 Task: Assign in the project BellRise the issue 'Address issues related to data privacy and compliance' to the sprint 'Speed of Sound'. Assign in the project BellRise the issue 'Develop a new feature to allow for dynamic form creation and customization' to the sprint 'Speed of Sound'. Assign in the project BellRise the issue 'Improve the accuracy of search results by implementing machine learning algorithms' to the sprint 'Speed of Sound'. Assign in the project BellRise the issue 'Implement a new feature to allow for data visualization and reporting' to the sprint 'Speed of Sound'
Action: Mouse moved to (233, 65)
Screenshot: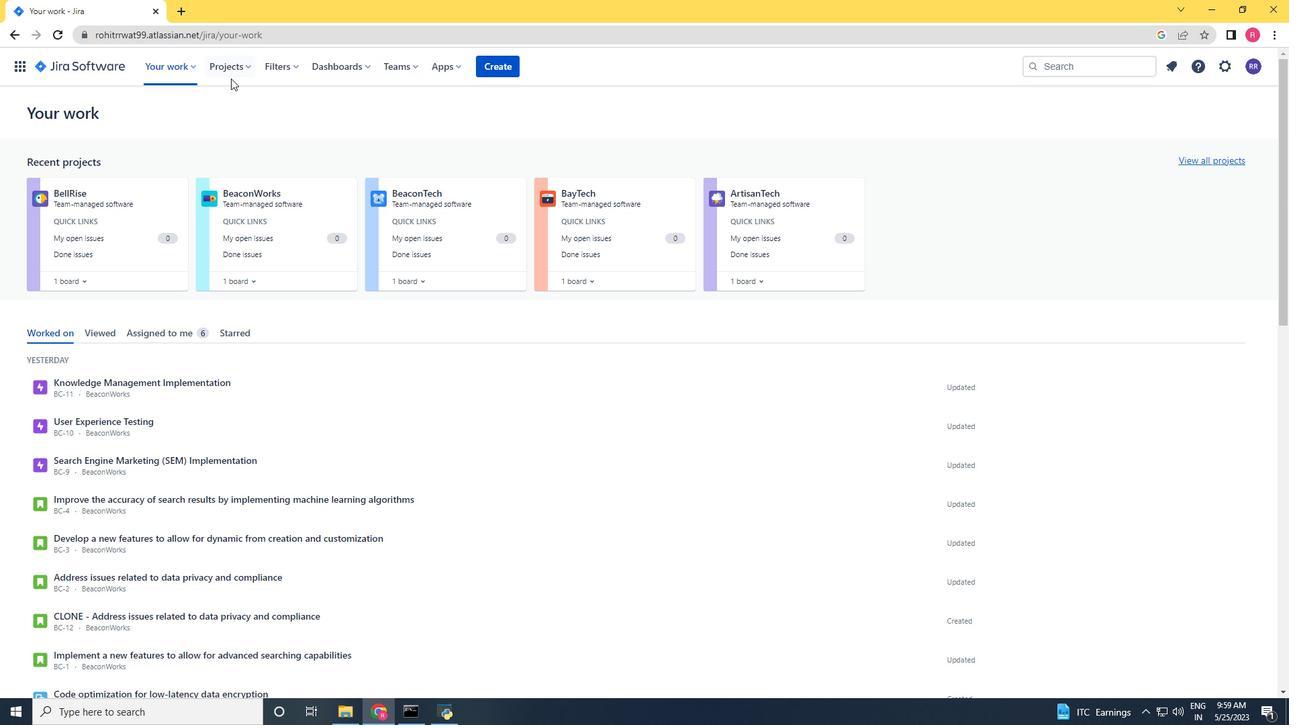 
Action: Mouse pressed left at (233, 65)
Screenshot: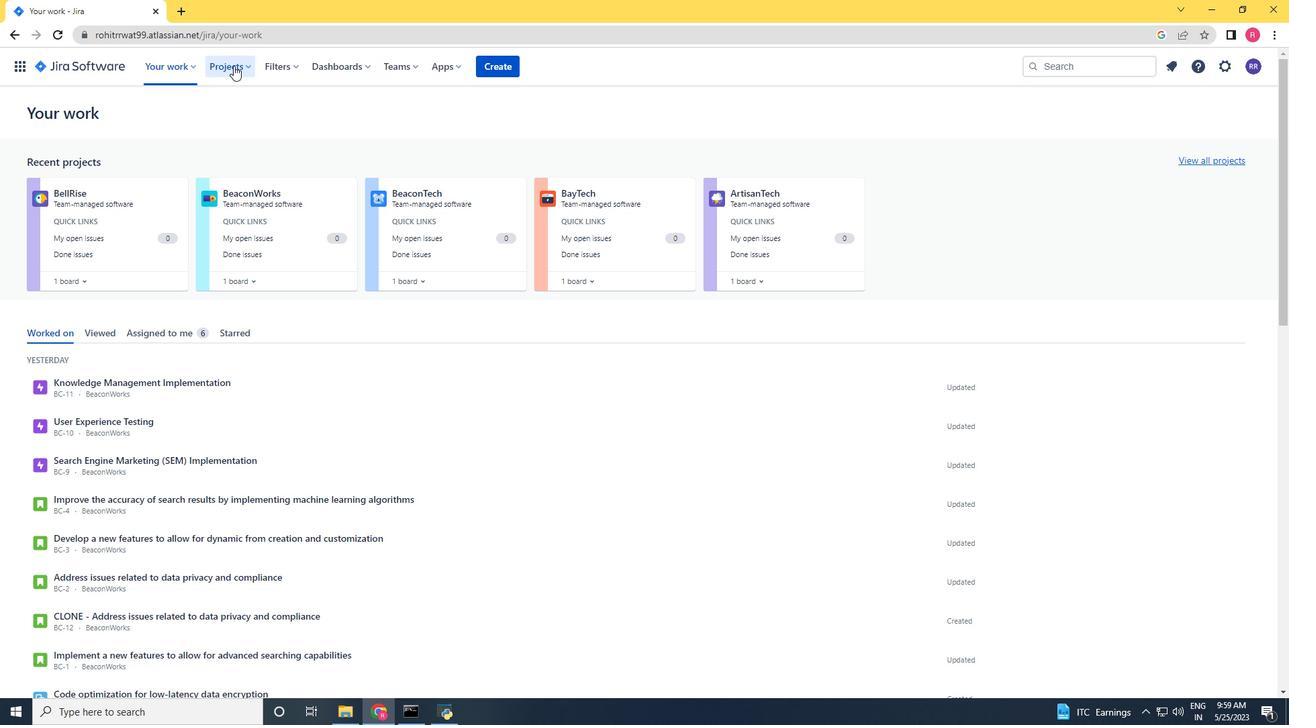 
Action: Mouse moved to (242, 140)
Screenshot: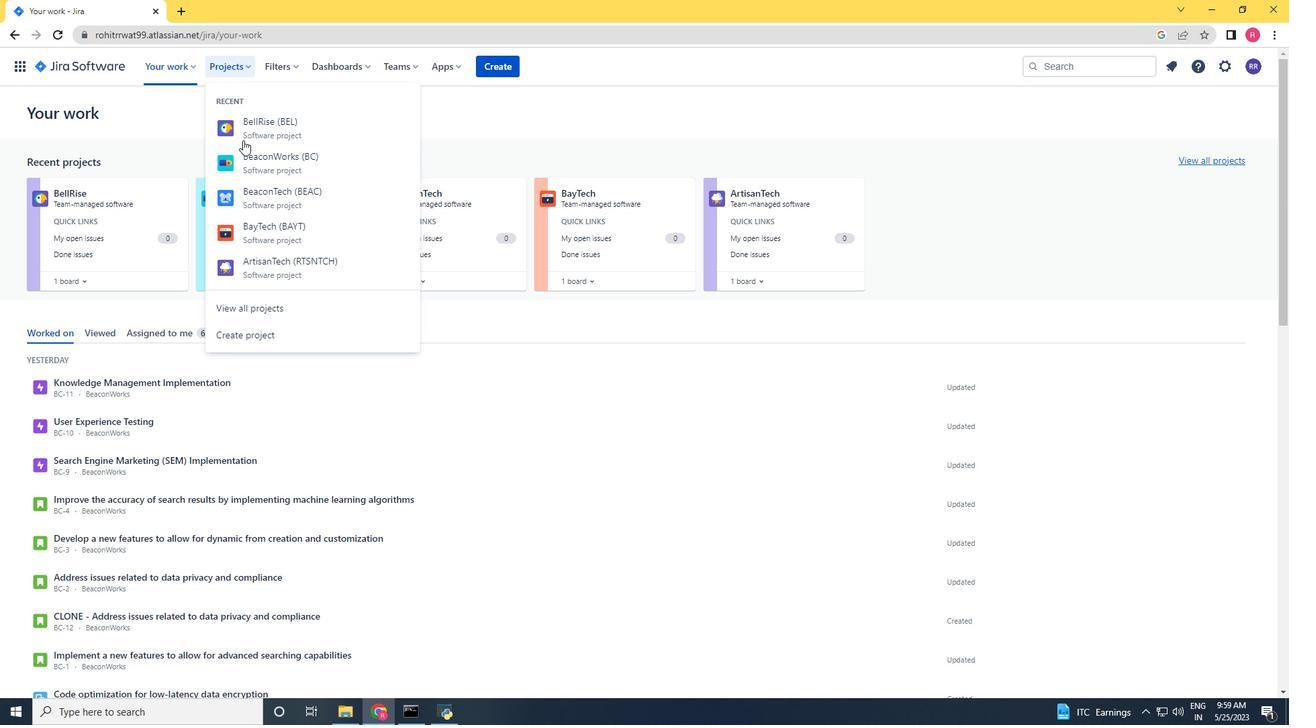 
Action: Mouse pressed left at (242, 140)
Screenshot: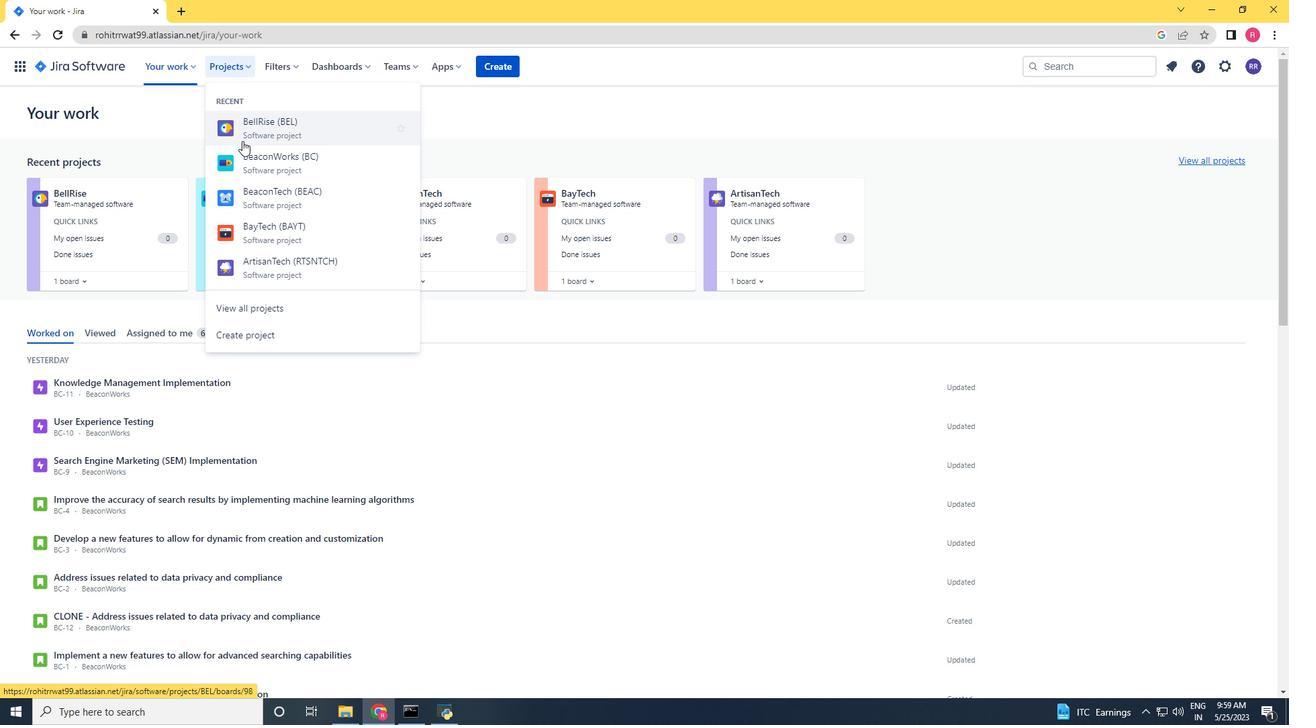 
Action: Mouse moved to (110, 194)
Screenshot: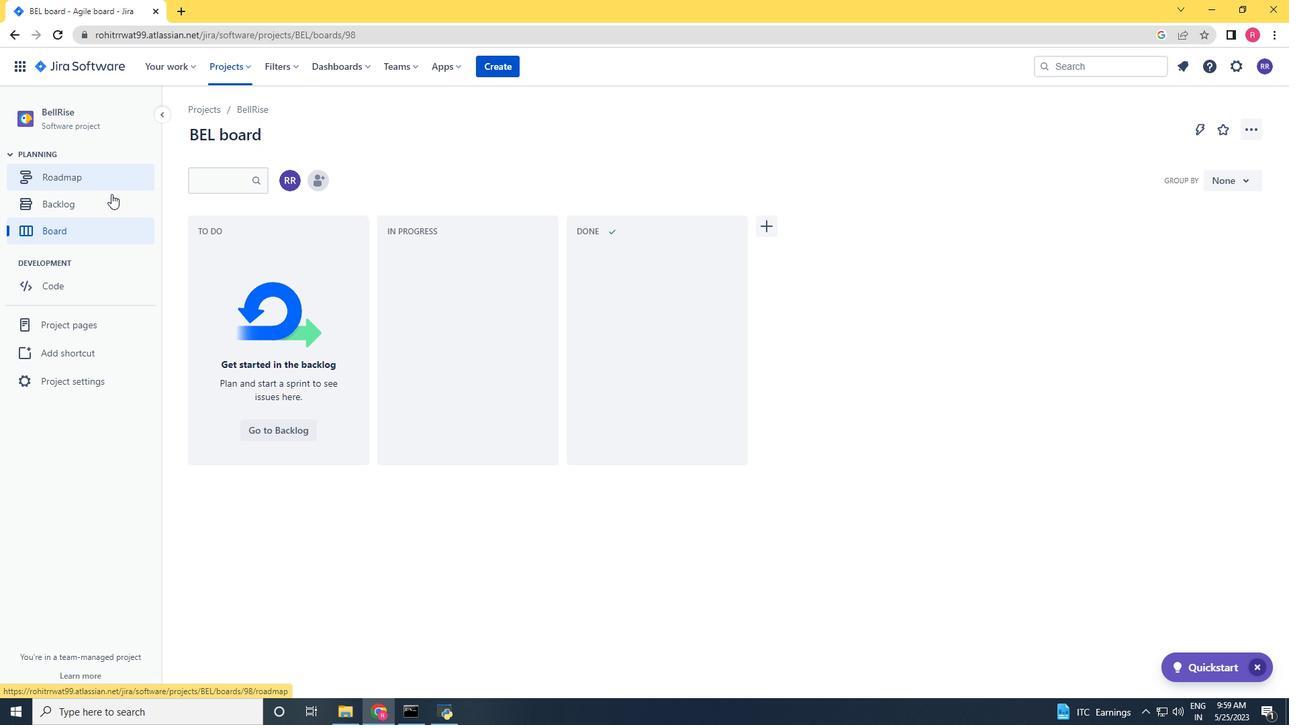 
Action: Mouse pressed left at (110, 194)
Screenshot: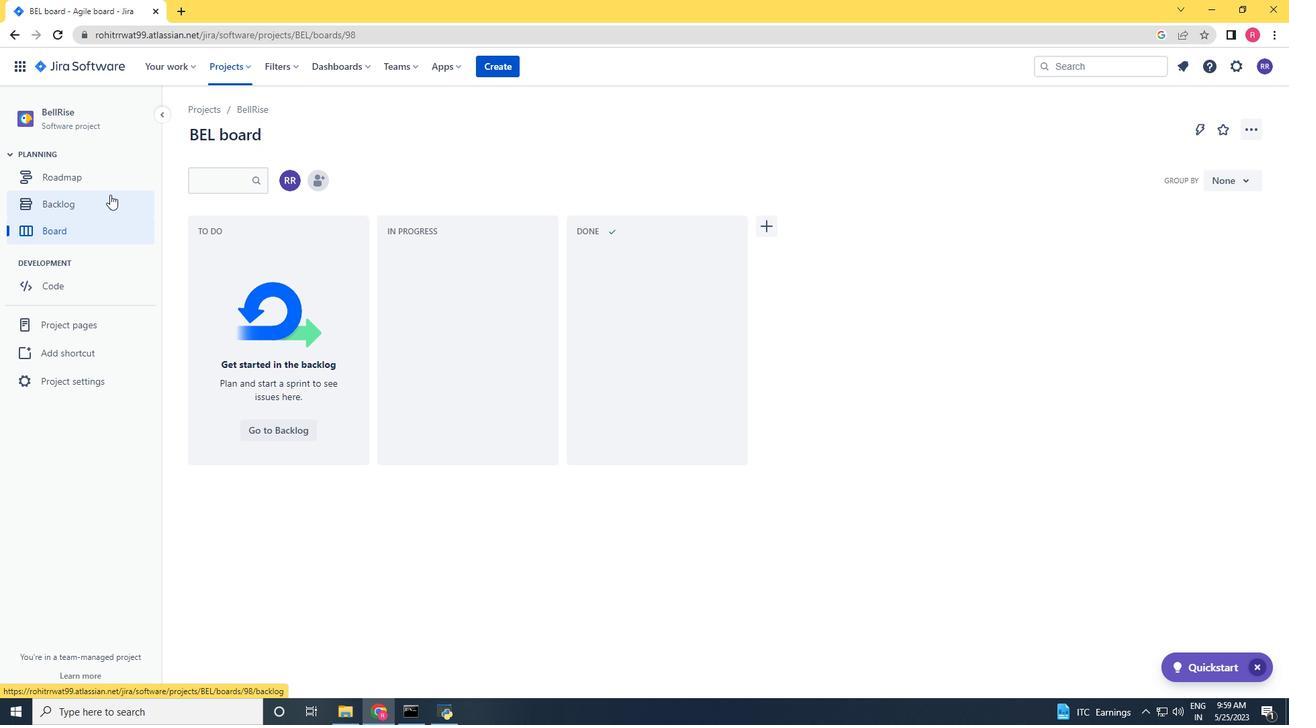 
Action: Mouse moved to (1227, 361)
Screenshot: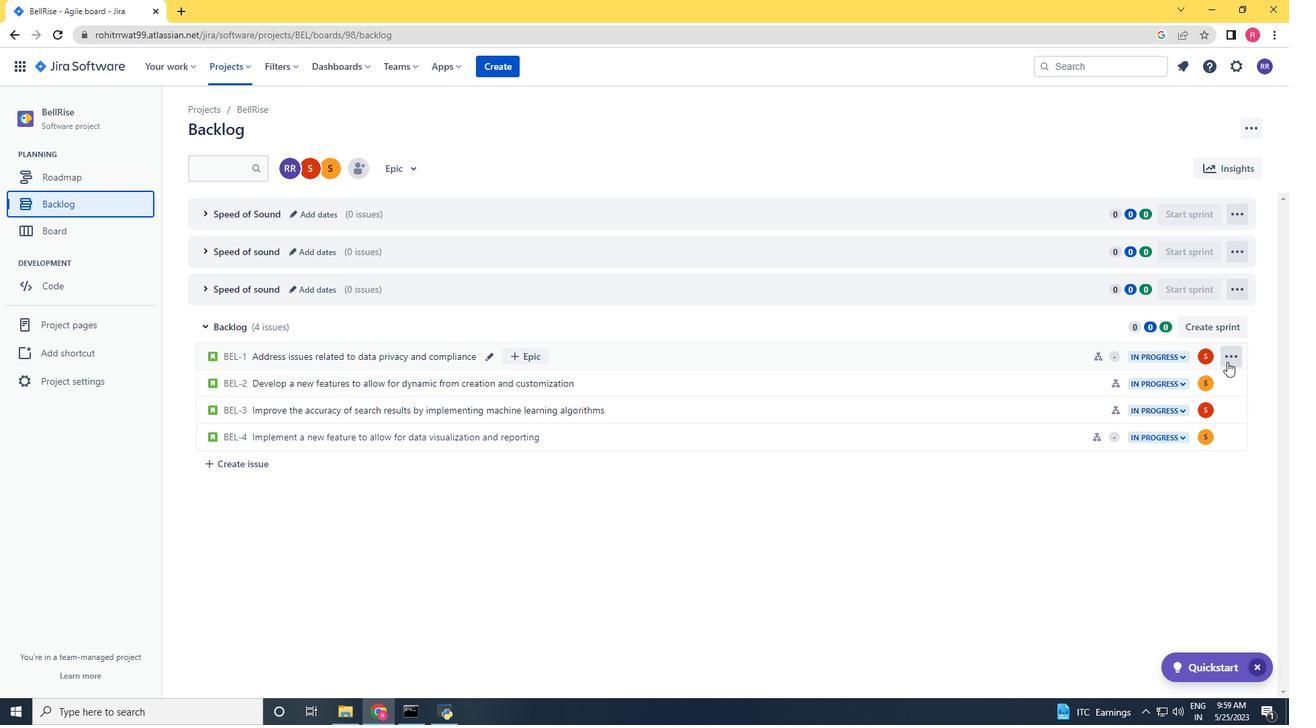 
Action: Mouse pressed left at (1227, 361)
Screenshot: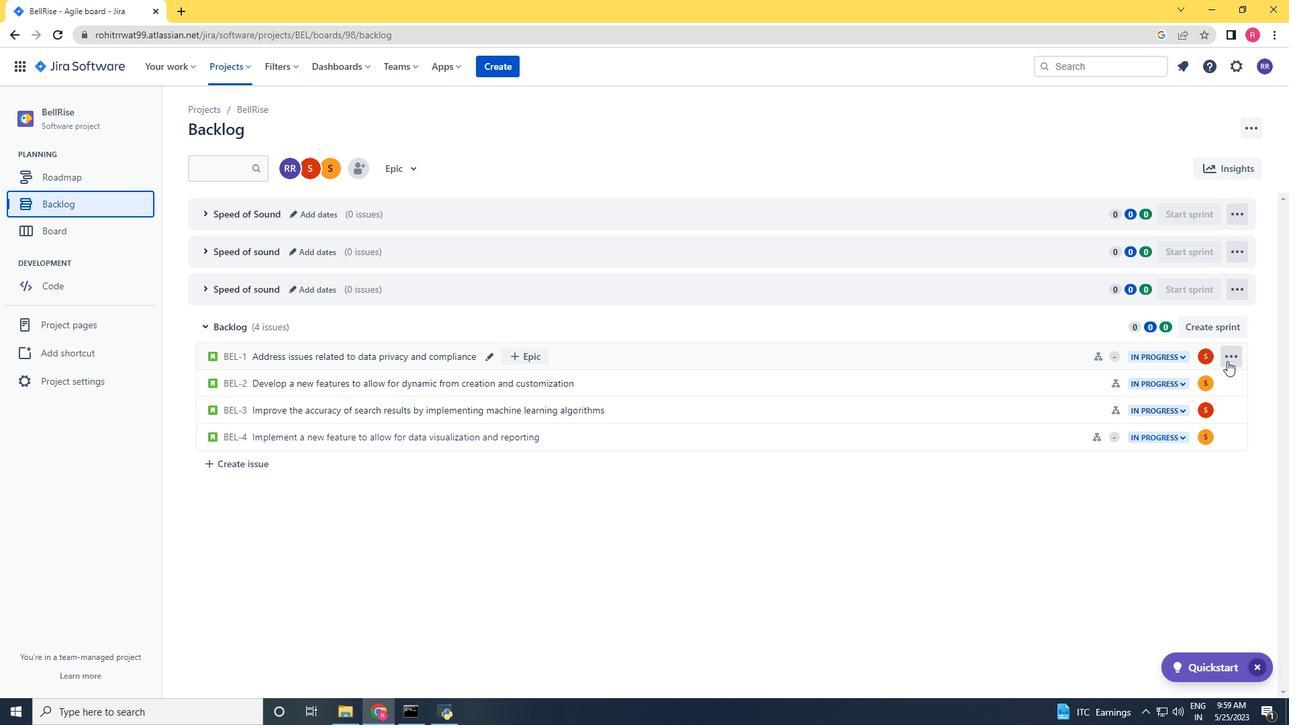
Action: Mouse moved to (1208, 509)
Screenshot: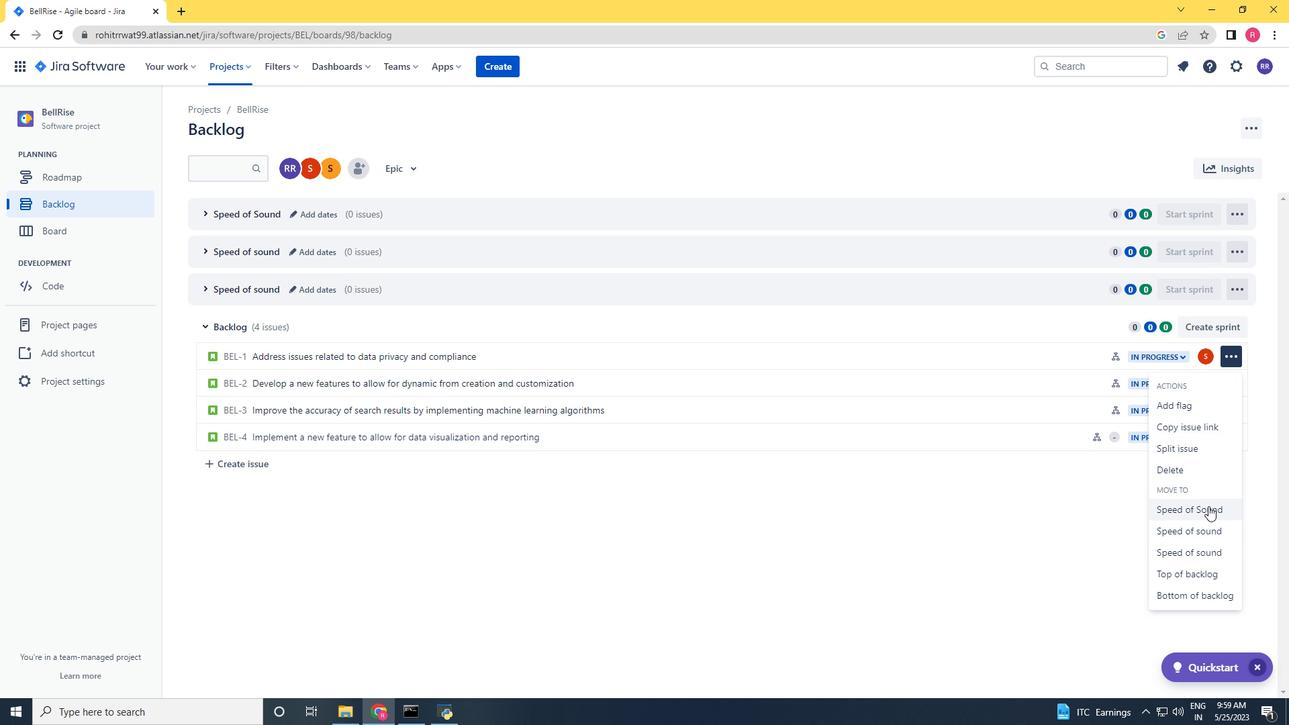 
Action: Mouse pressed left at (1208, 509)
Screenshot: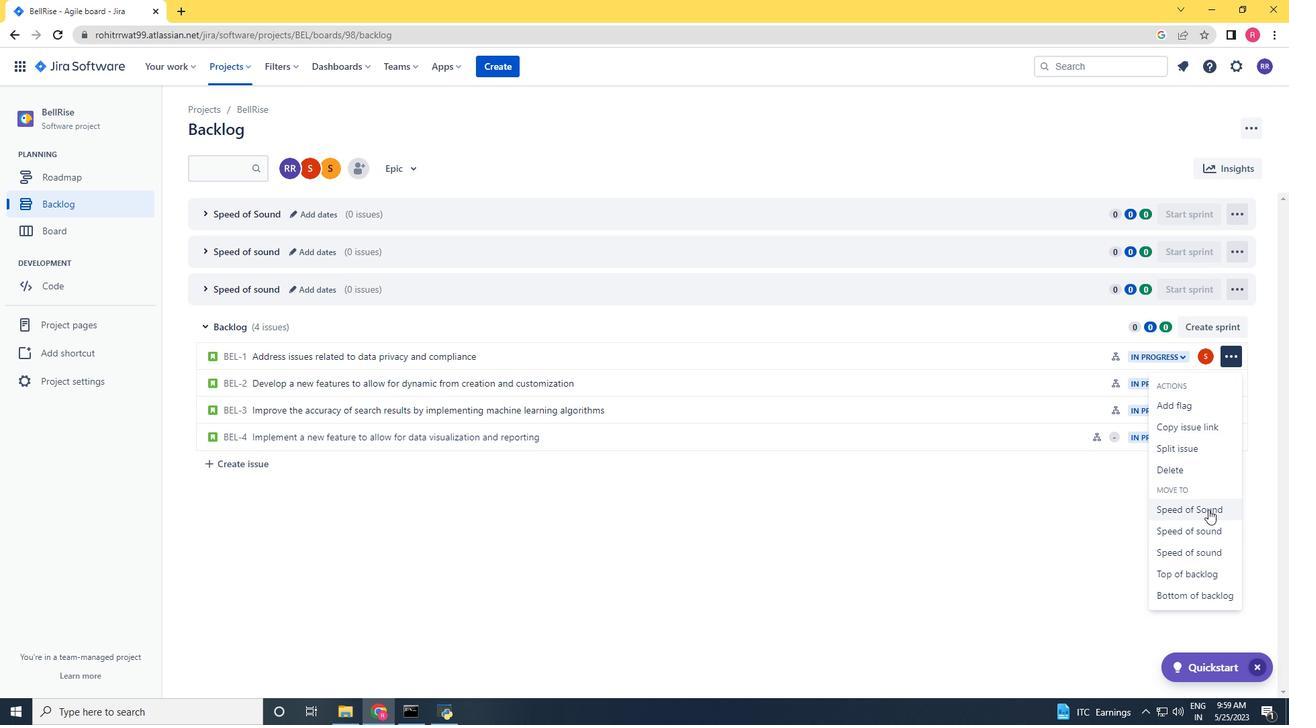 
Action: Mouse moved to (206, 213)
Screenshot: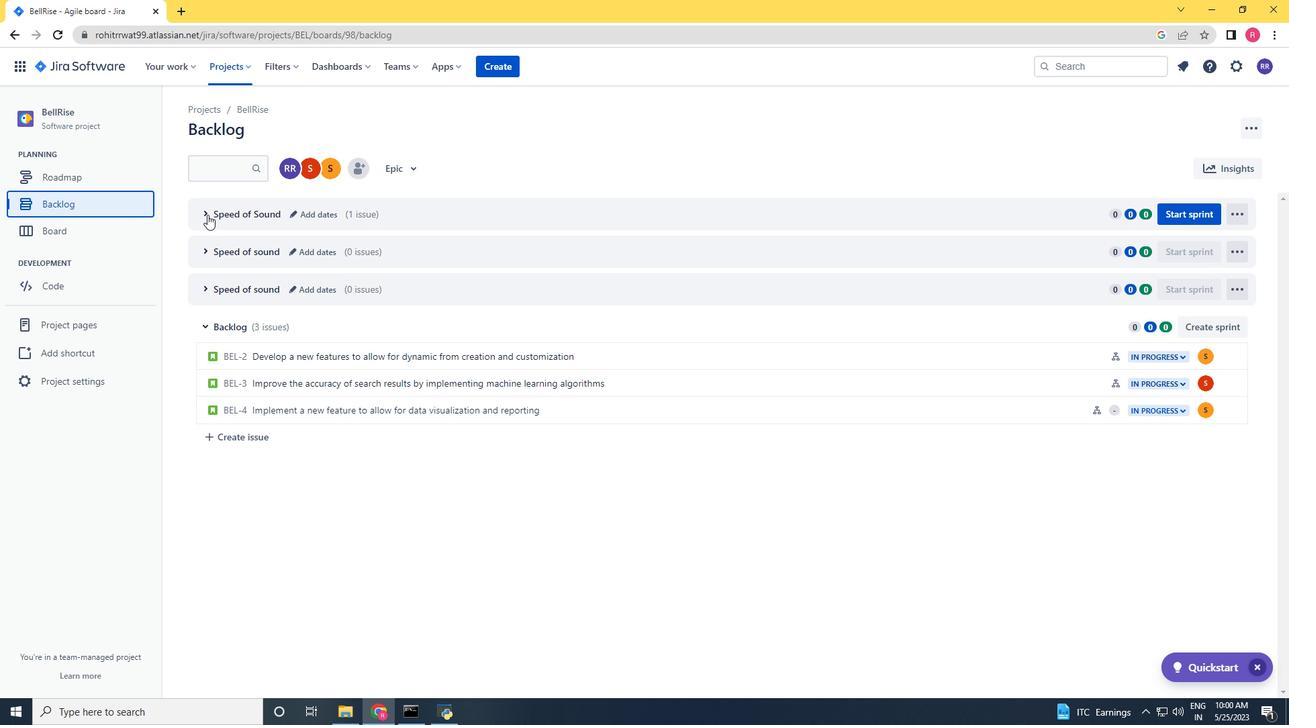 
Action: Mouse pressed left at (206, 213)
Screenshot: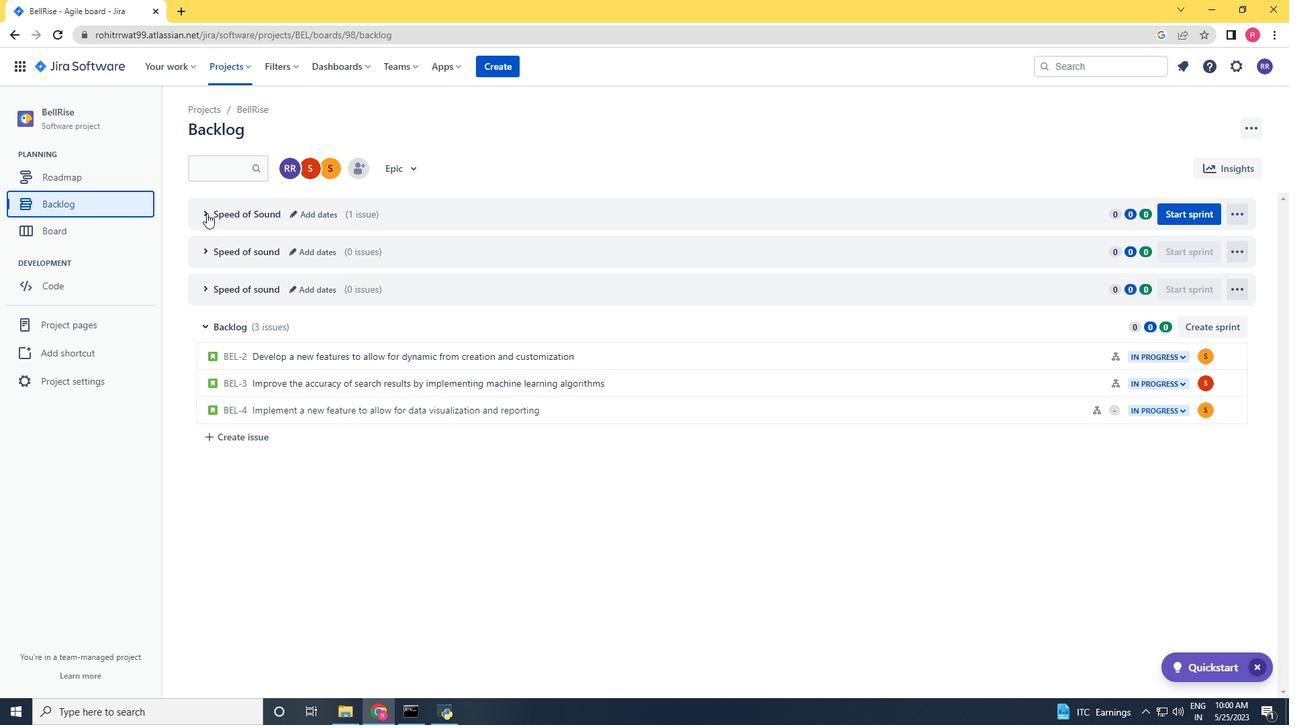 
Action: Mouse moved to (1226, 434)
Screenshot: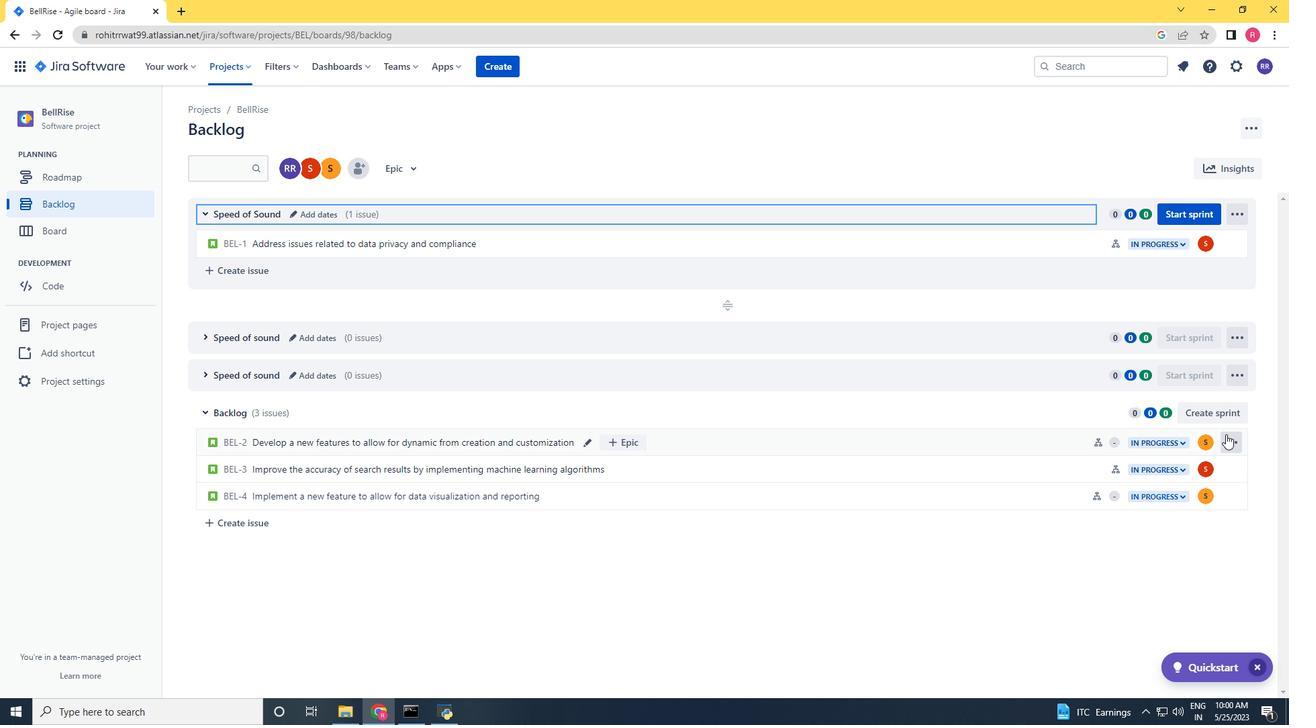 
Action: Mouse pressed left at (1226, 434)
Screenshot: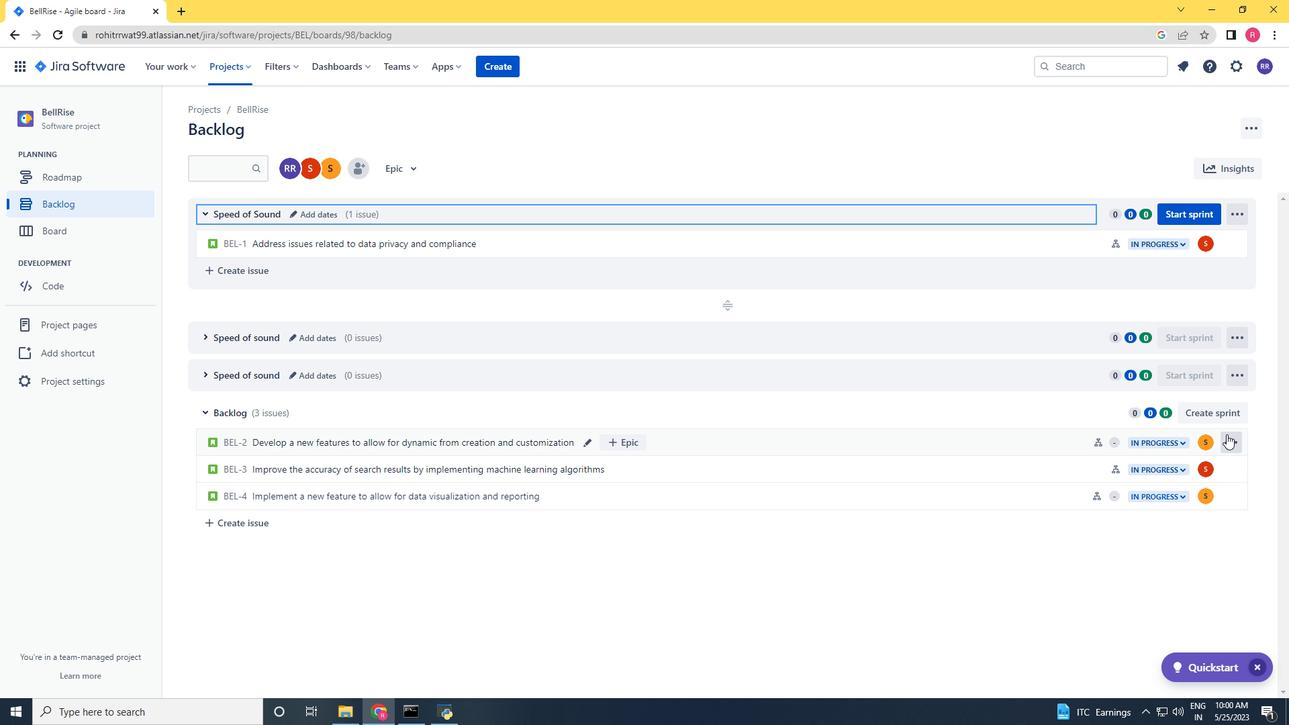
Action: Mouse moved to (1173, 339)
Screenshot: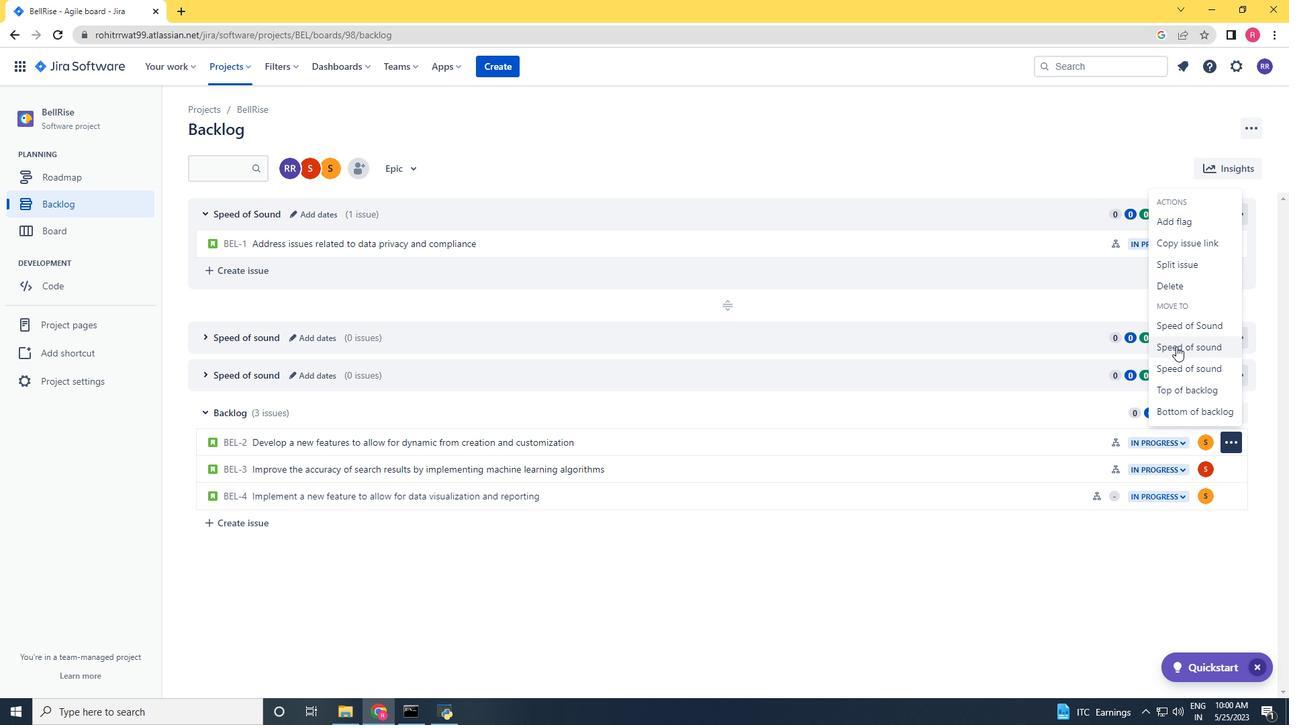 
Action: Mouse pressed left at (1173, 339)
Screenshot: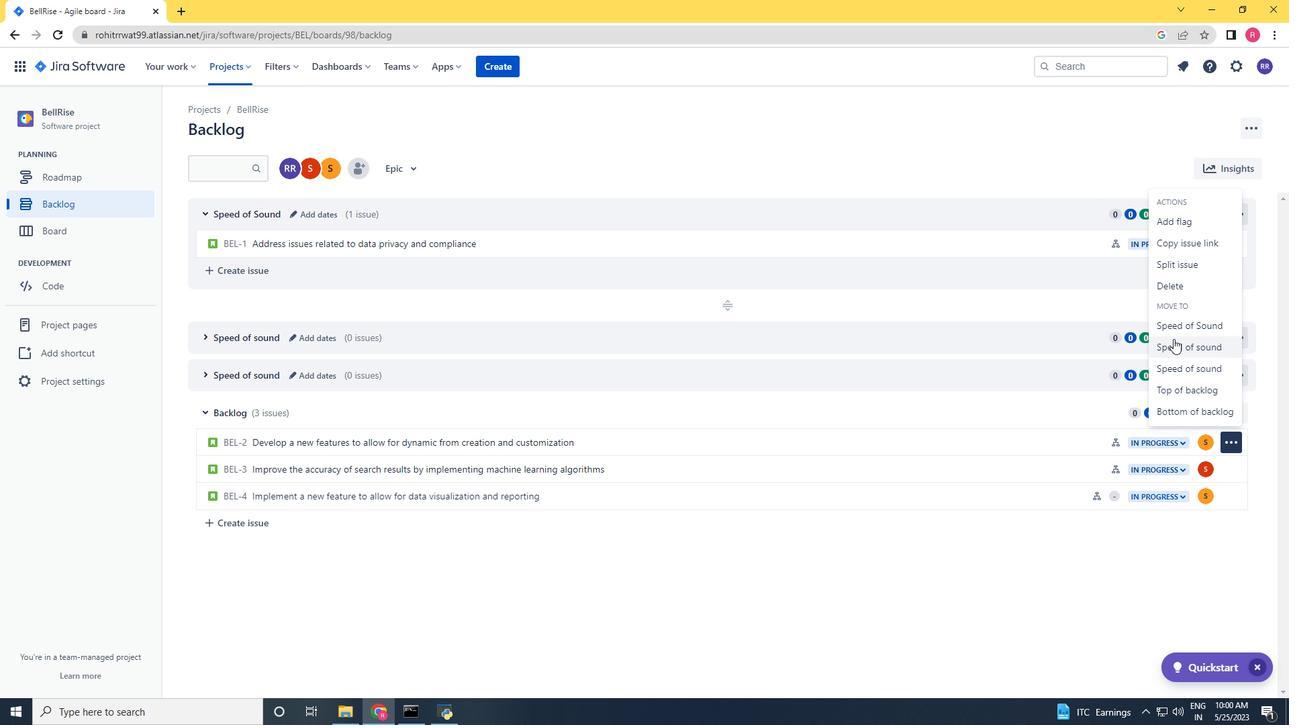 
Action: Mouse moved to (202, 338)
Screenshot: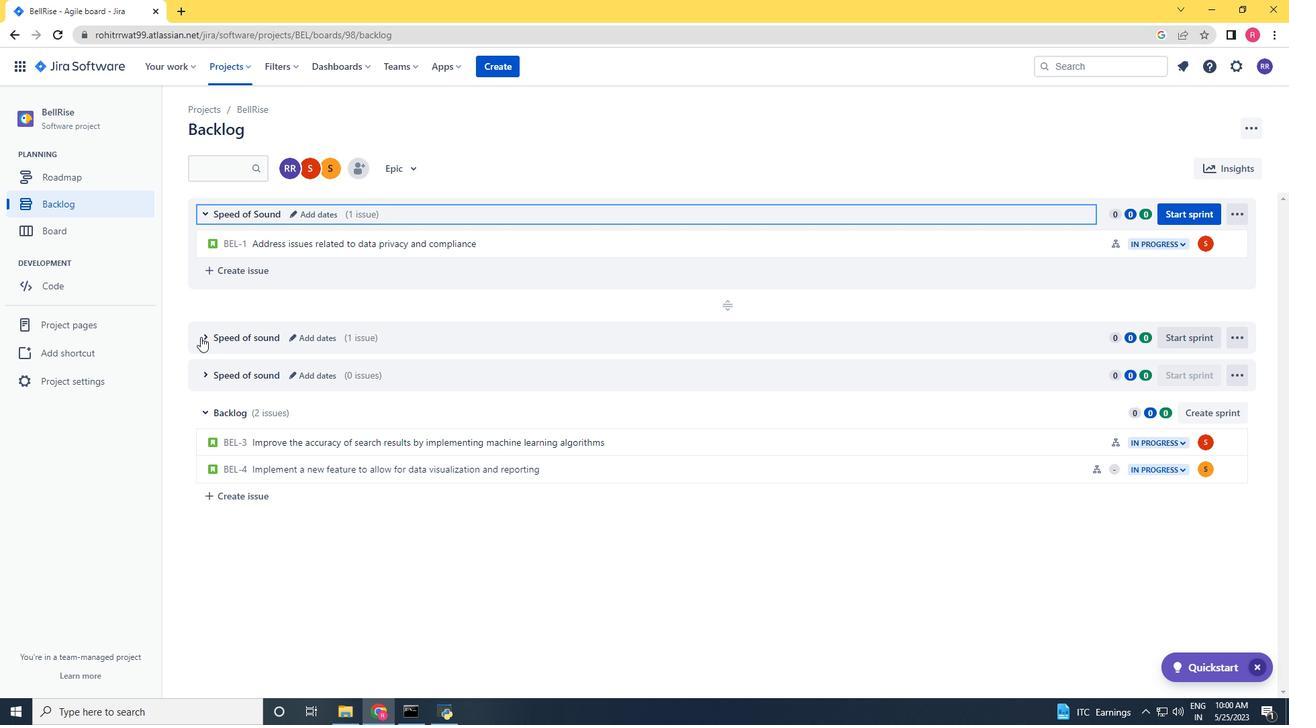 
Action: Mouse pressed left at (202, 338)
Screenshot: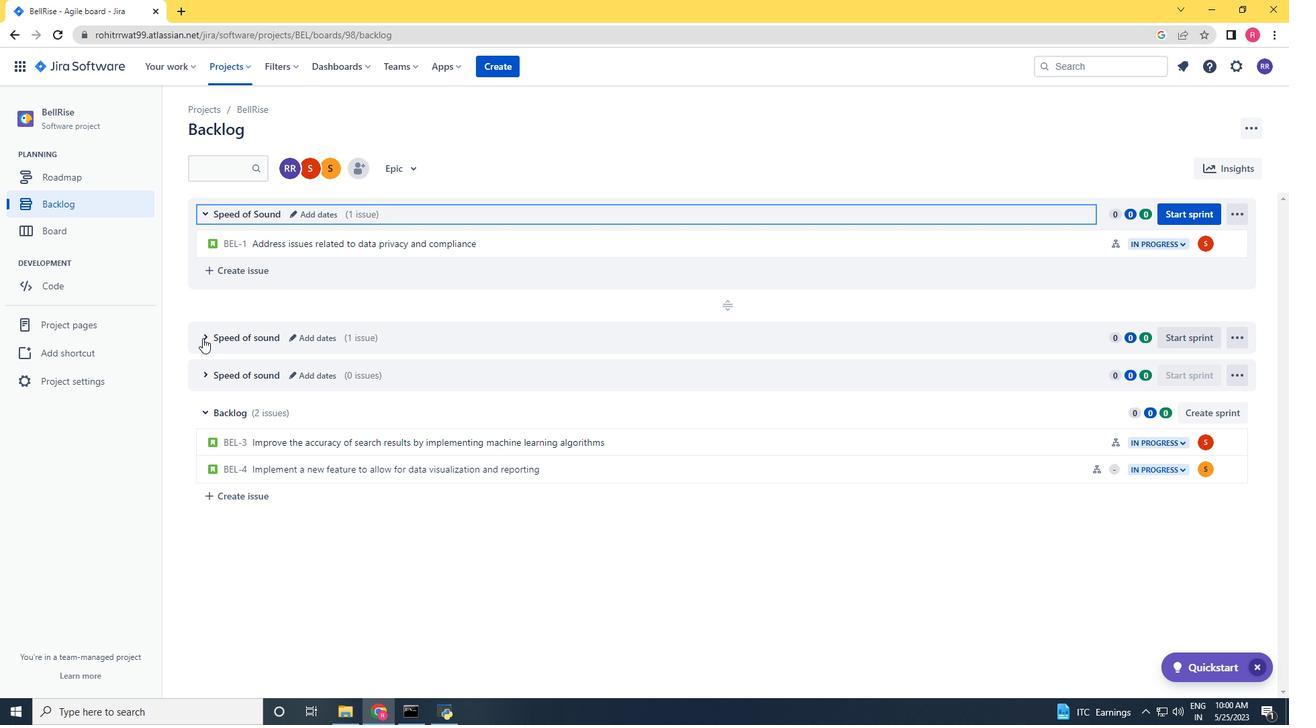 
Action: Mouse moved to (1221, 530)
Screenshot: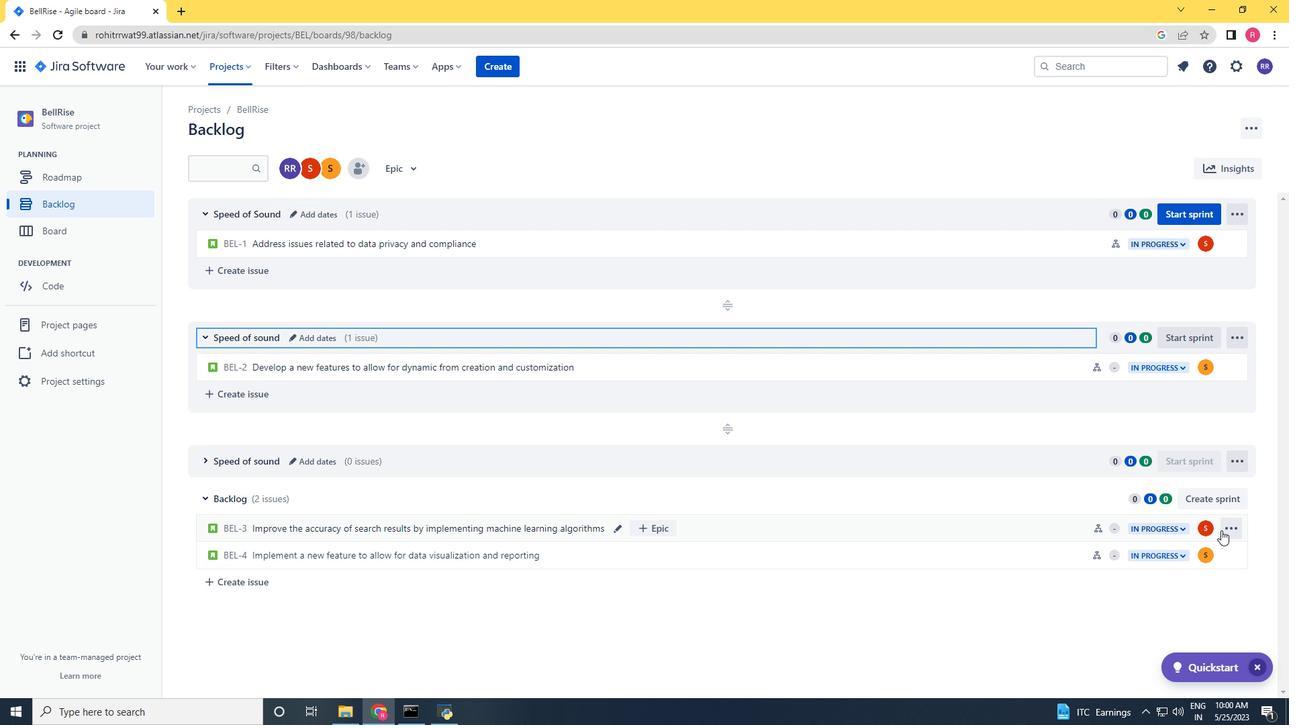 
Action: Mouse pressed left at (1221, 530)
Screenshot: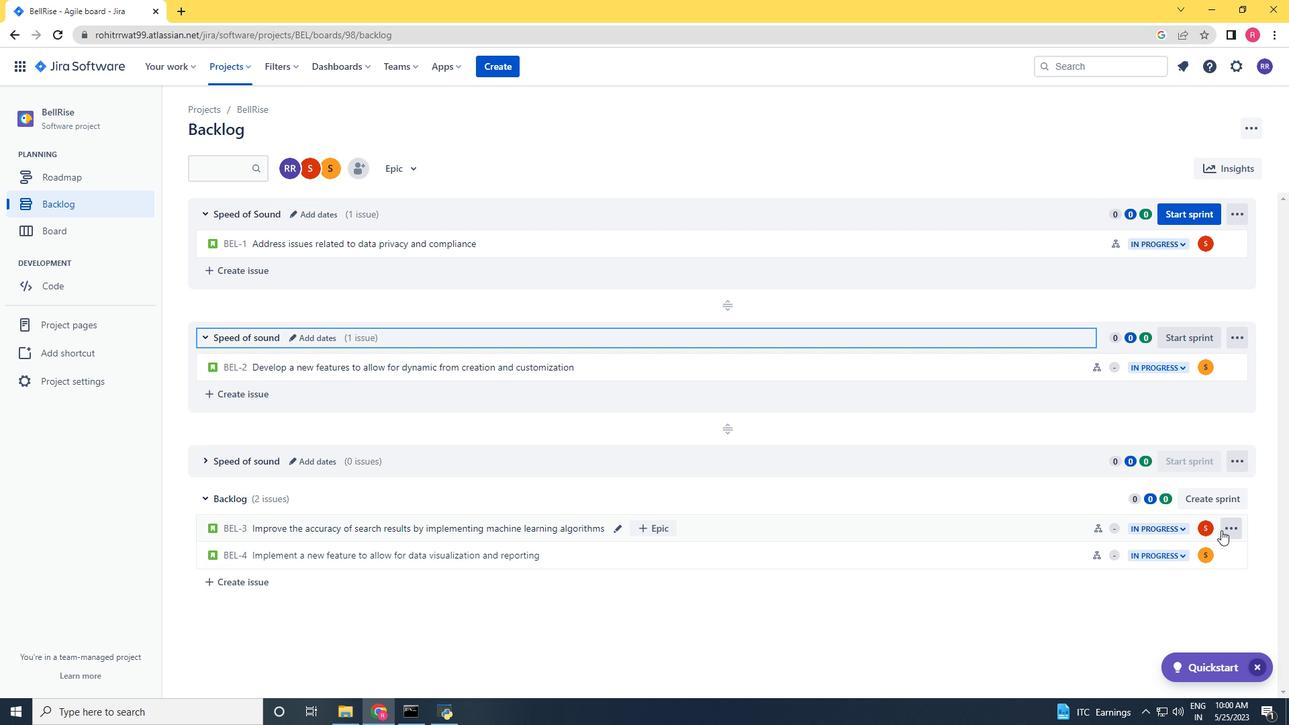
Action: Mouse moved to (1195, 457)
Screenshot: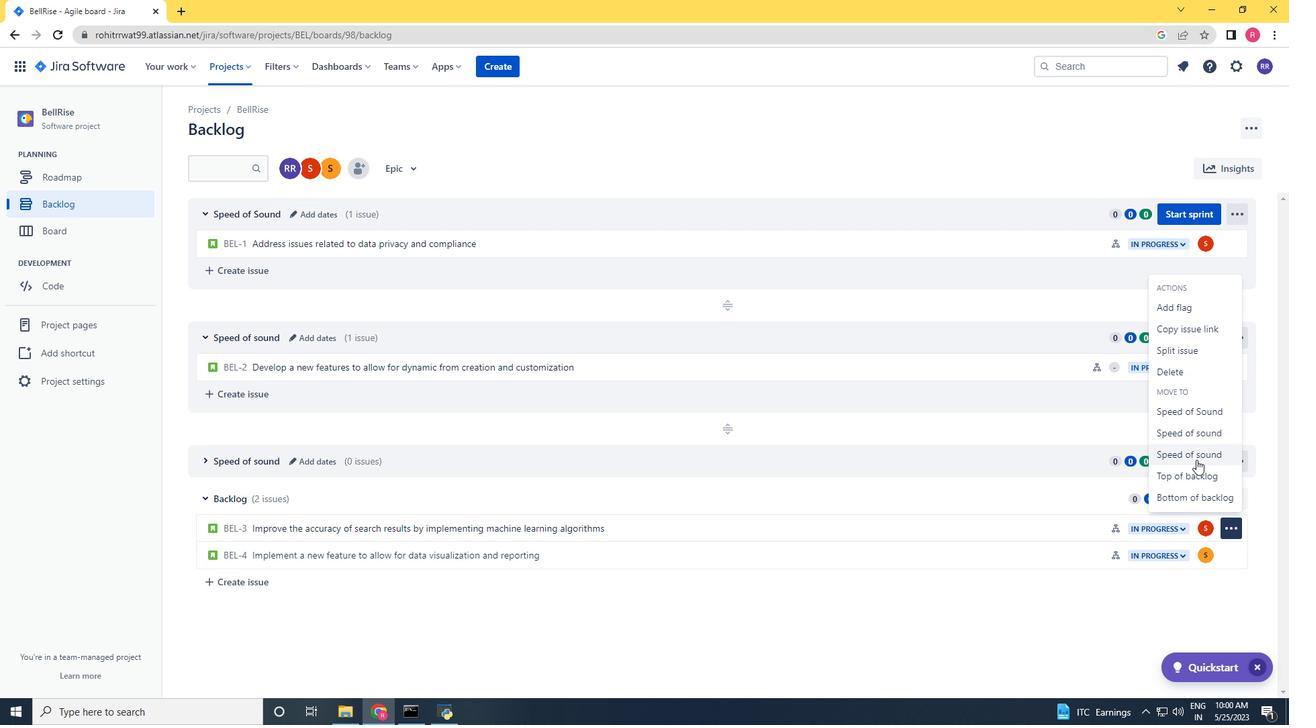 
Action: Mouse pressed left at (1195, 457)
Screenshot: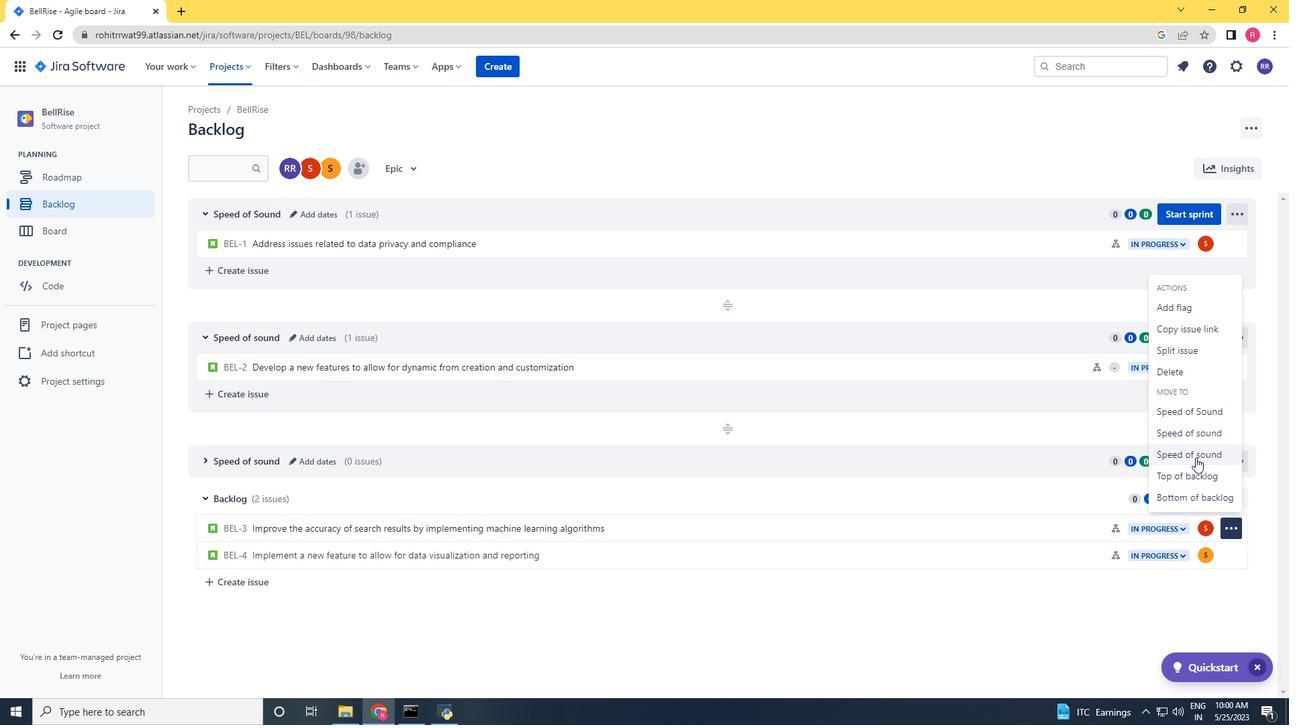 
Action: Mouse moved to (203, 457)
Screenshot: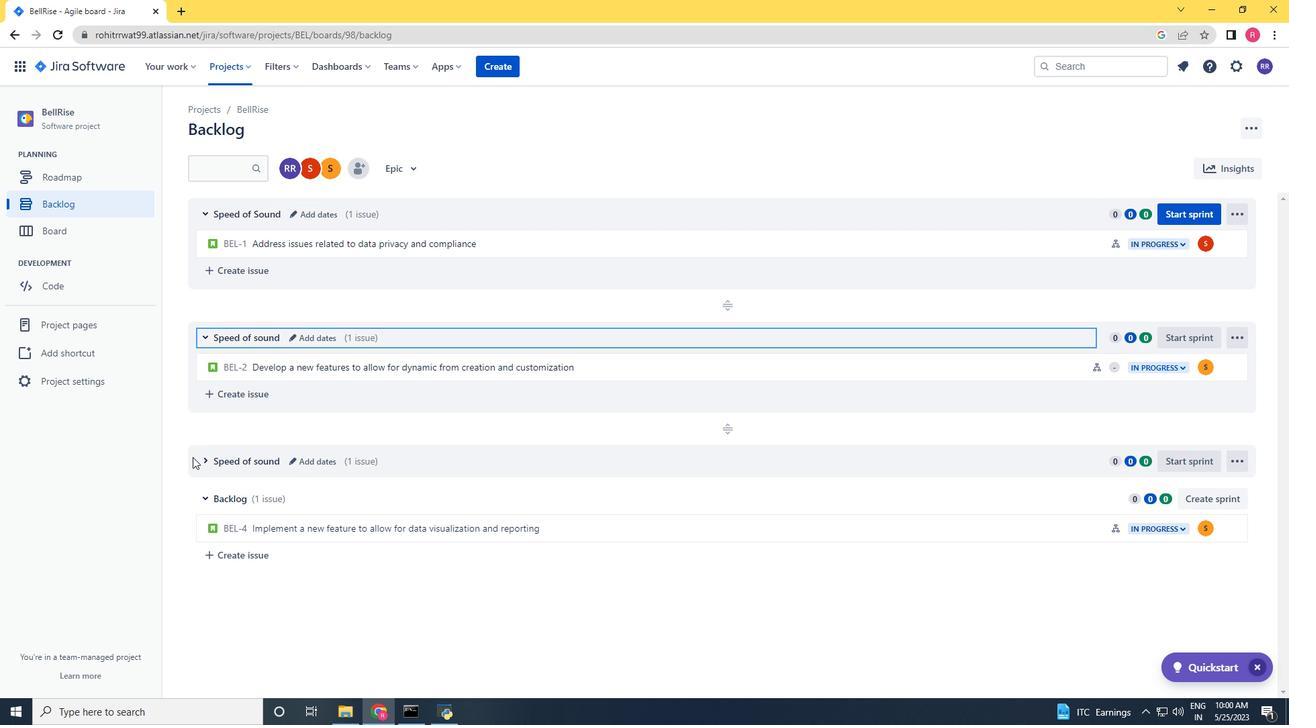 
Action: Mouse pressed left at (203, 457)
Screenshot: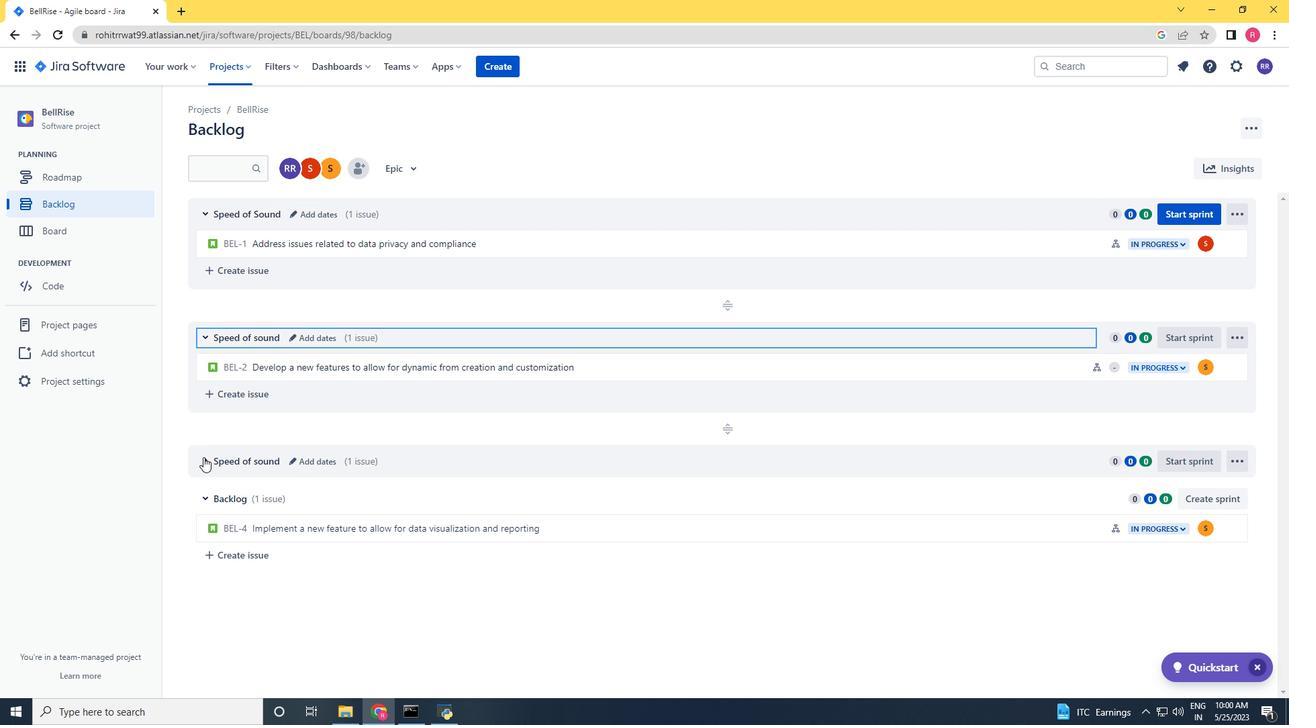 
Action: Mouse moved to (898, 617)
Screenshot: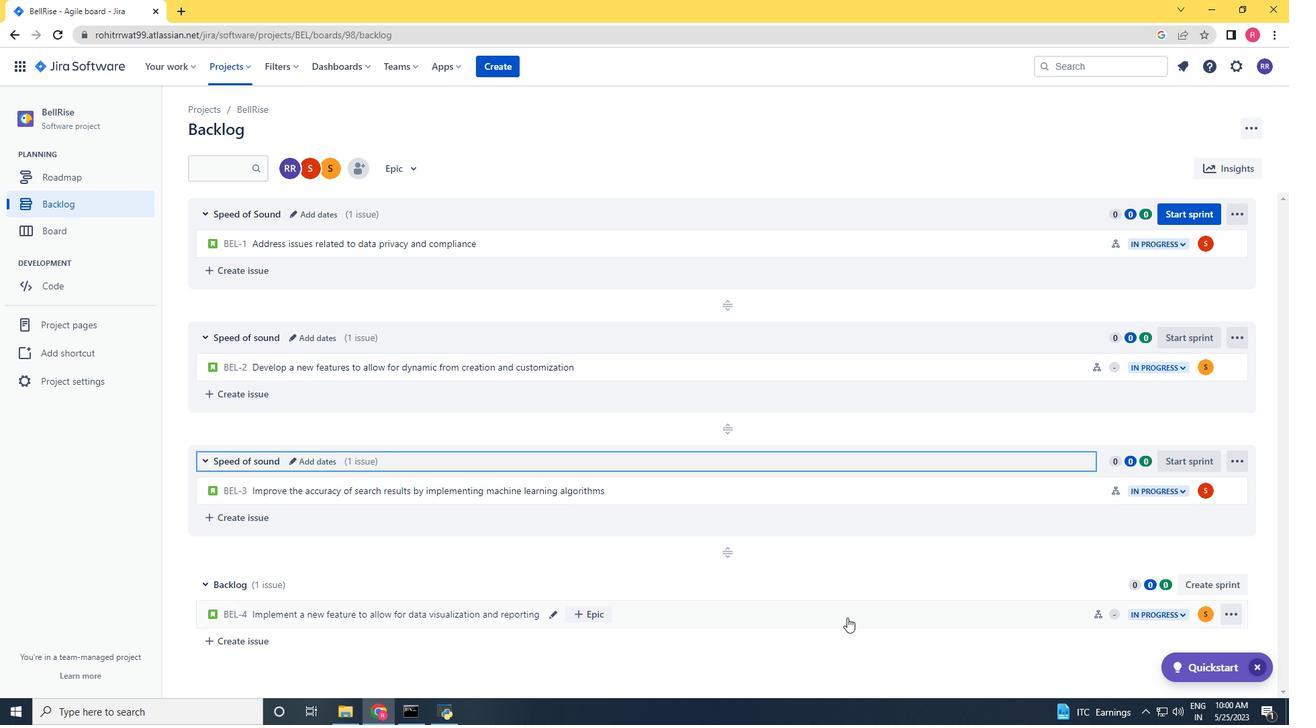 
Action: Mouse scrolled (898, 616) with delta (0, 0)
Screenshot: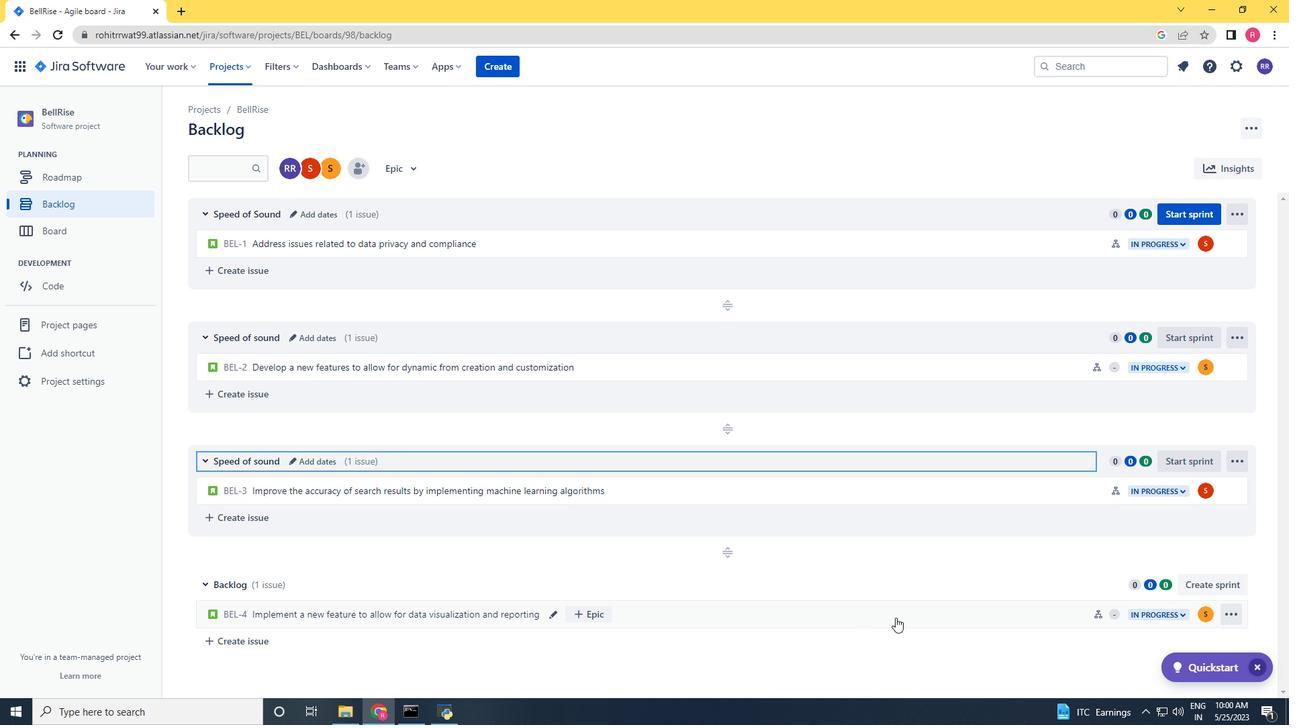 
Action: Mouse scrolled (898, 616) with delta (0, 0)
Screenshot: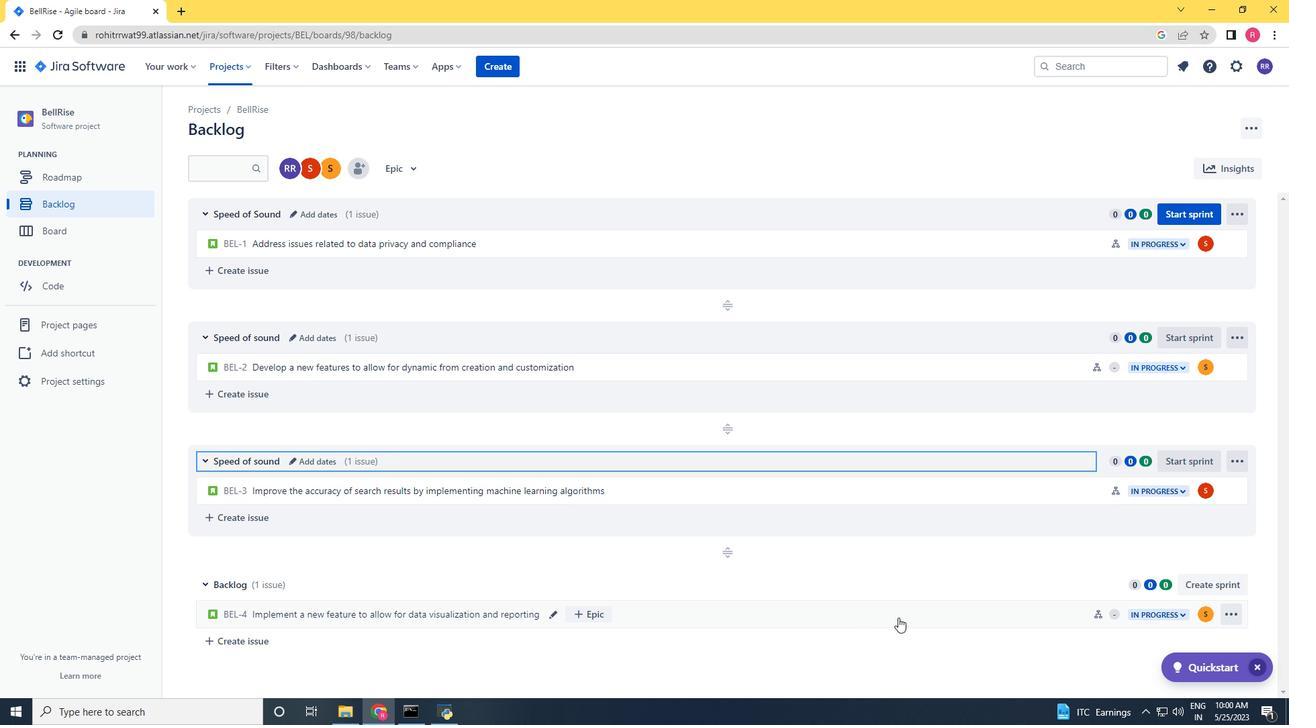 
Action: Mouse scrolled (898, 616) with delta (0, 0)
Screenshot: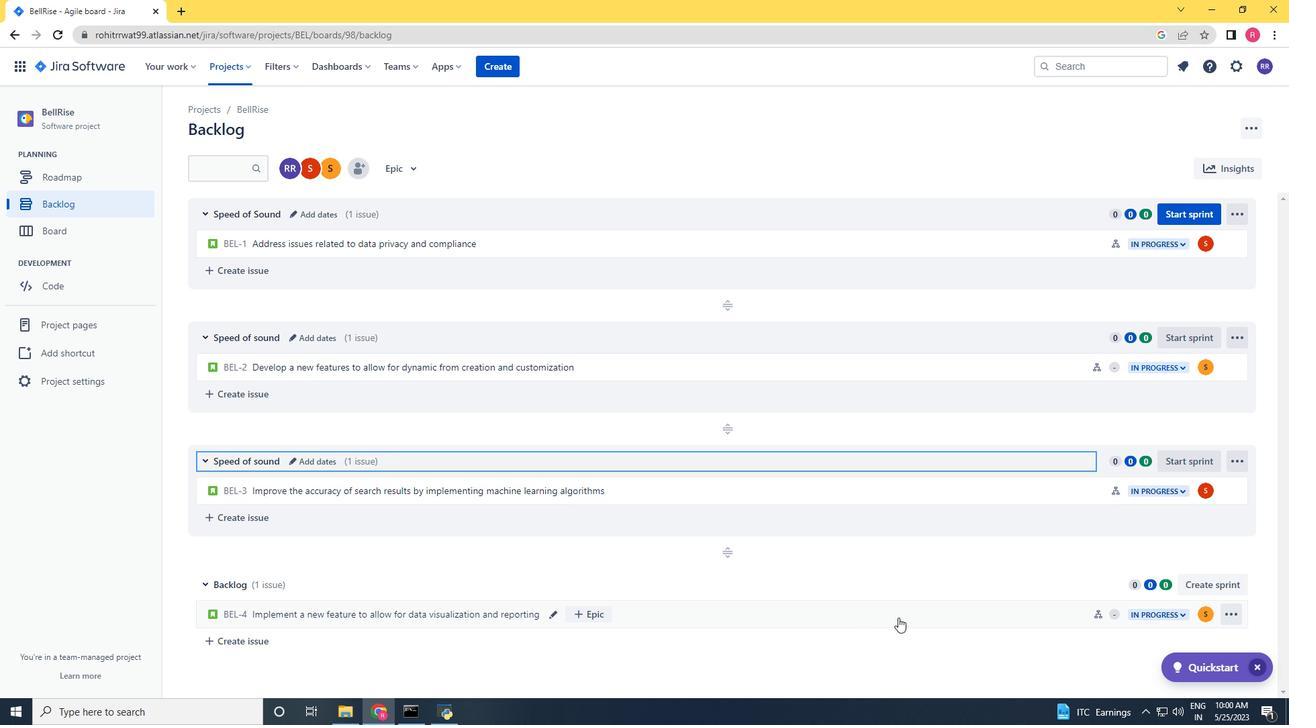 
Action: Mouse moved to (1225, 611)
Screenshot: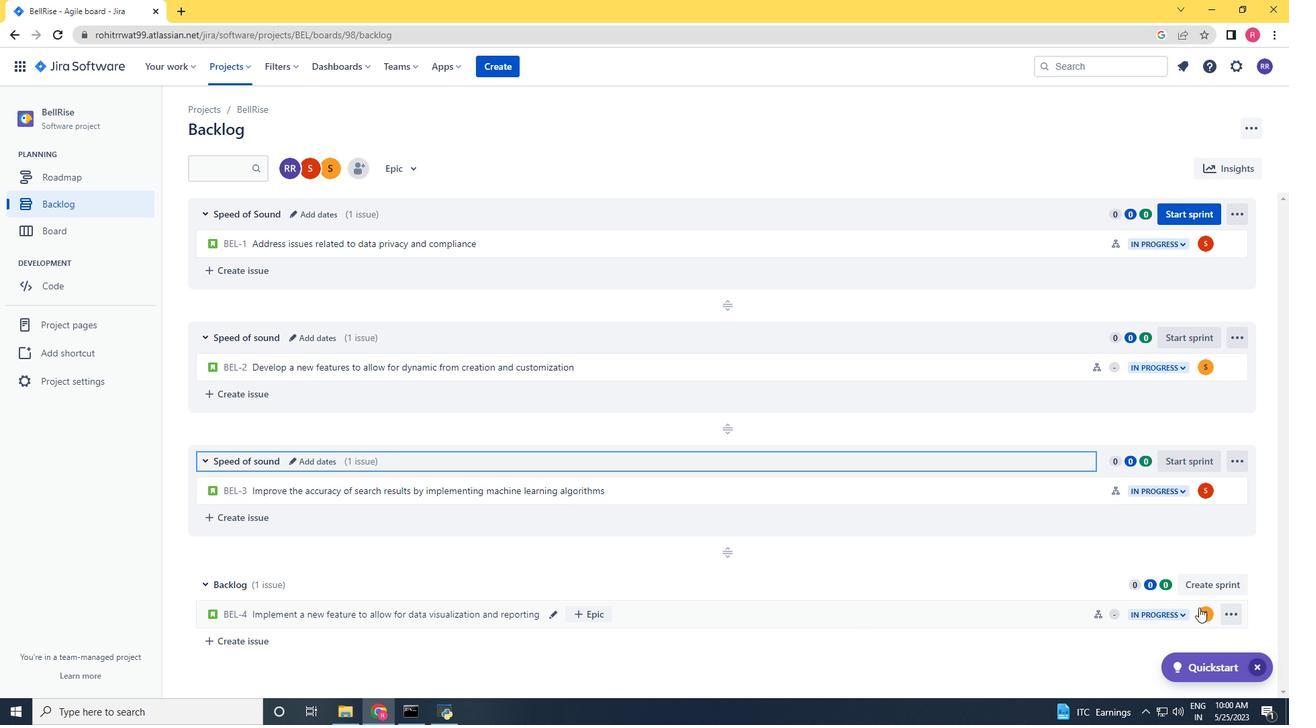 
Action: Mouse pressed left at (1225, 611)
Screenshot: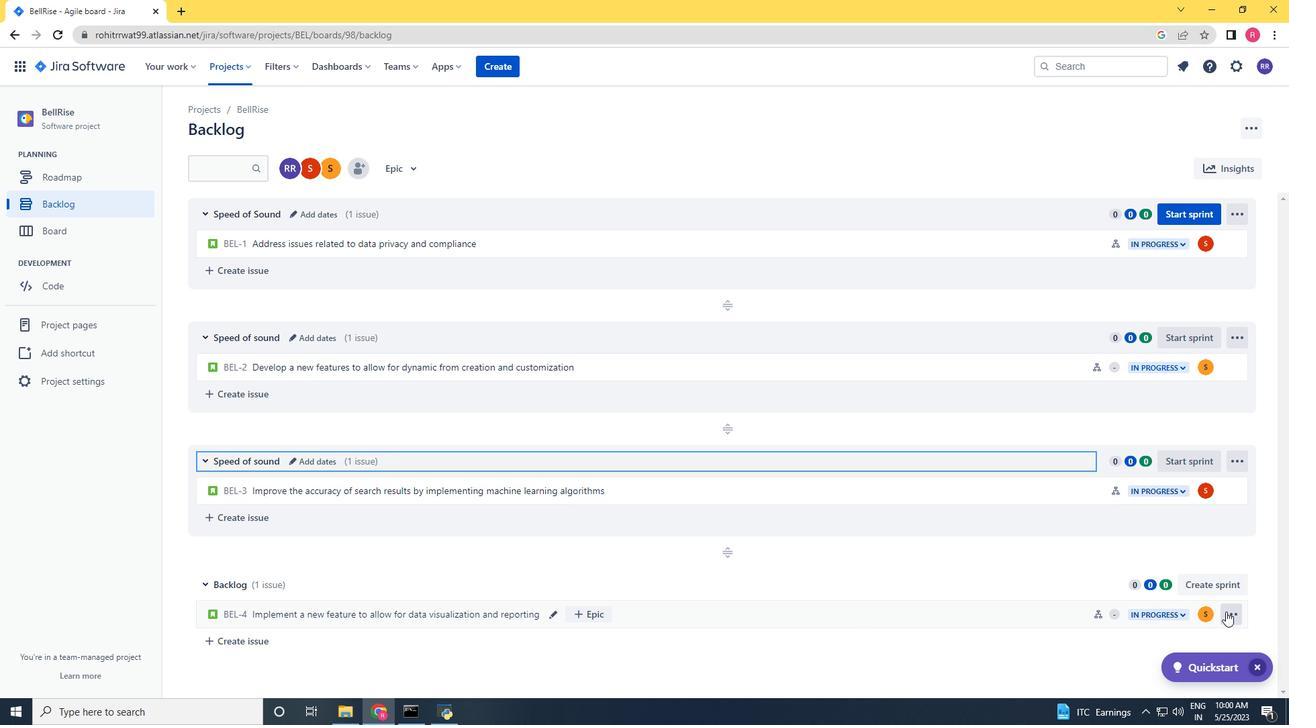 
Action: Mouse moved to (1163, 546)
Screenshot: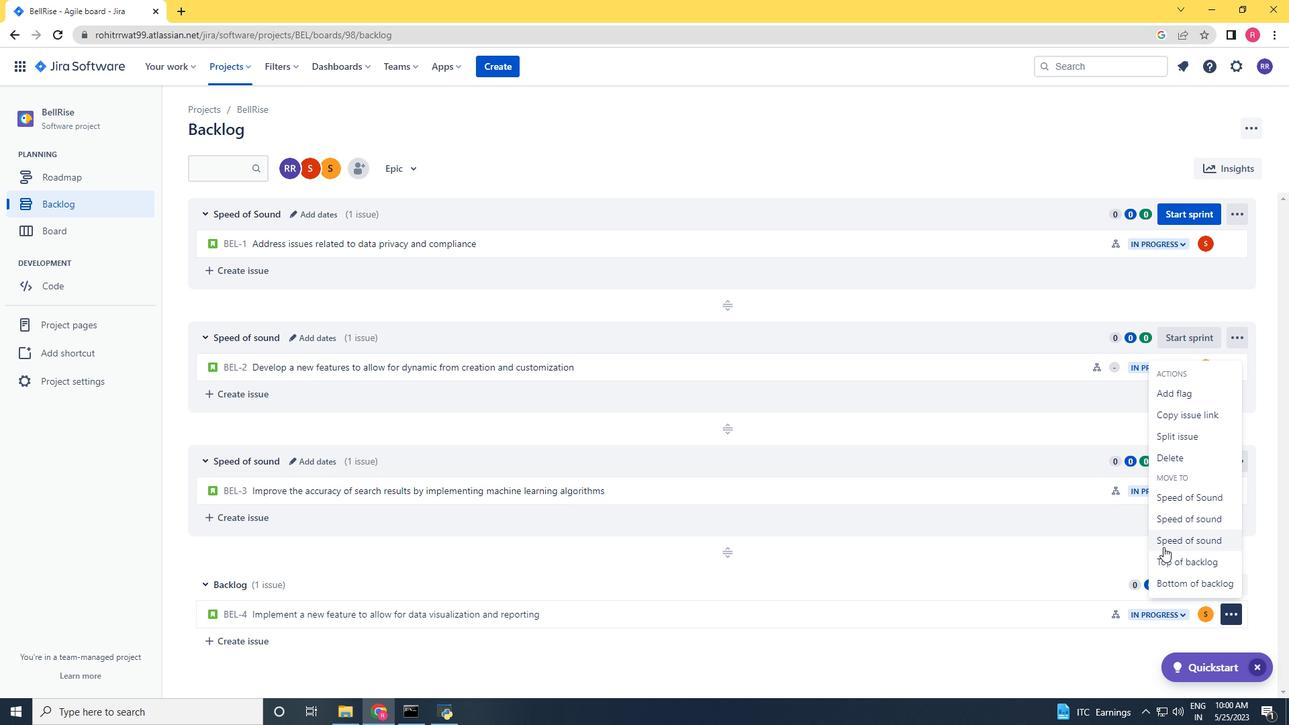 
Action: Mouse pressed left at (1163, 546)
Screenshot: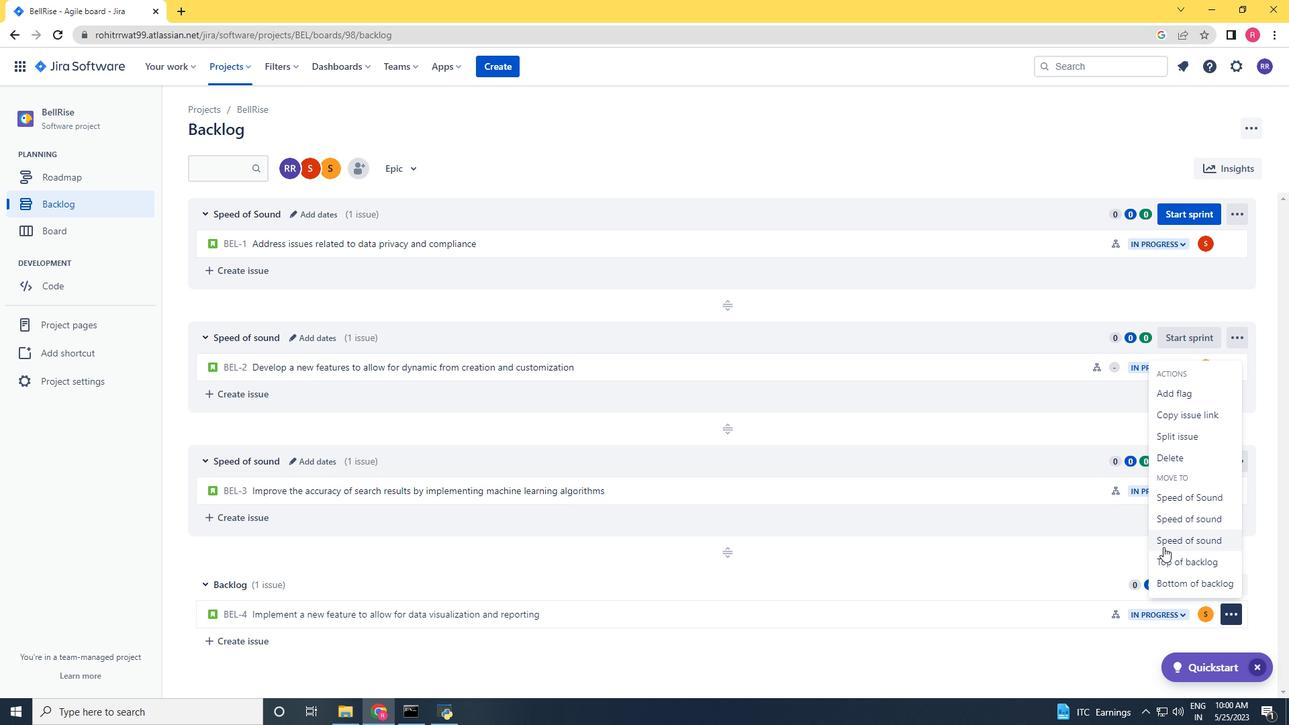 
Action: Mouse moved to (335, 667)
Screenshot: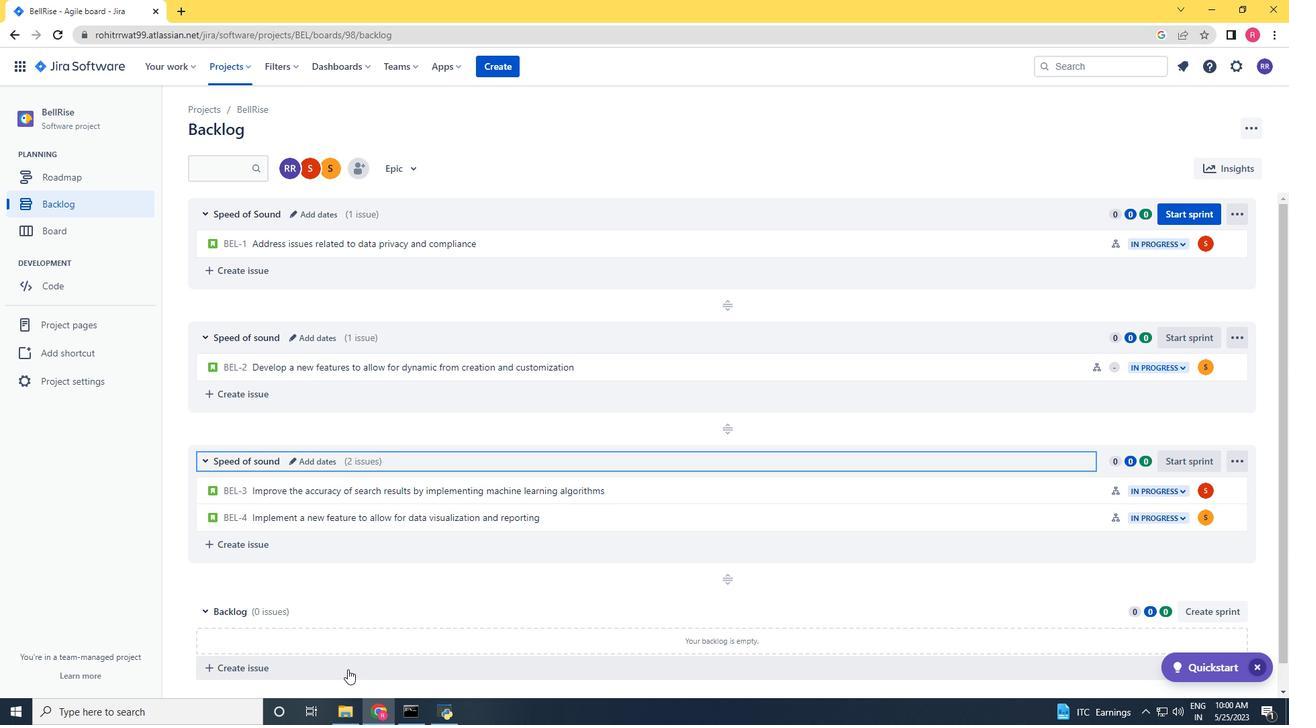 
Action: Mouse scrolled (335, 666) with delta (0, 0)
Screenshot: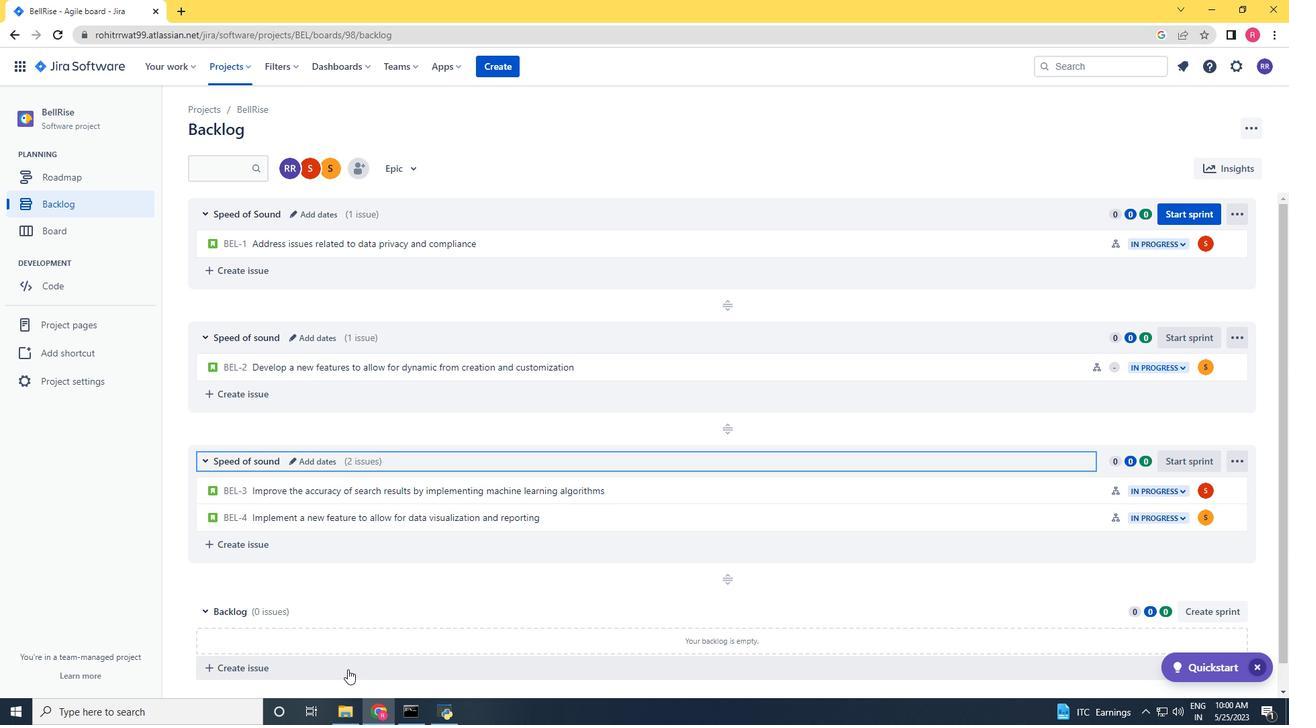 
Action: Mouse moved to (335, 667)
Screenshot: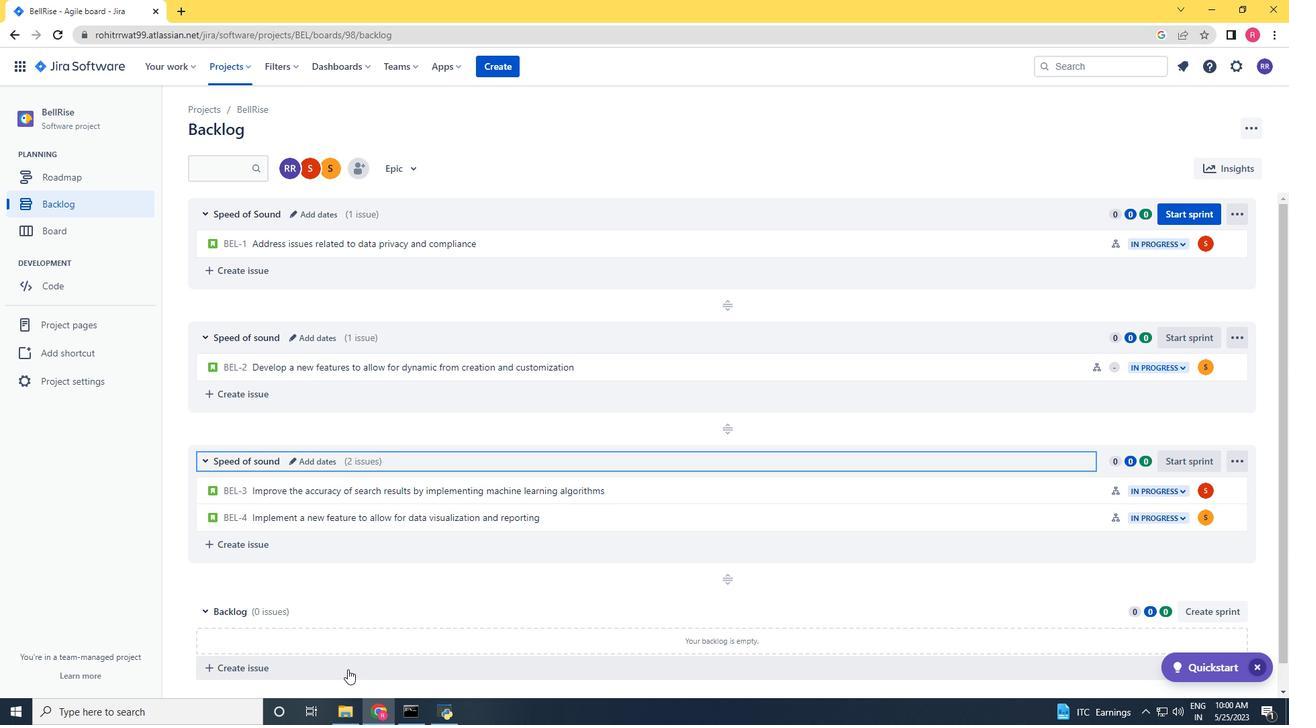 
Action: Mouse scrolled (335, 666) with delta (0, 0)
Screenshot: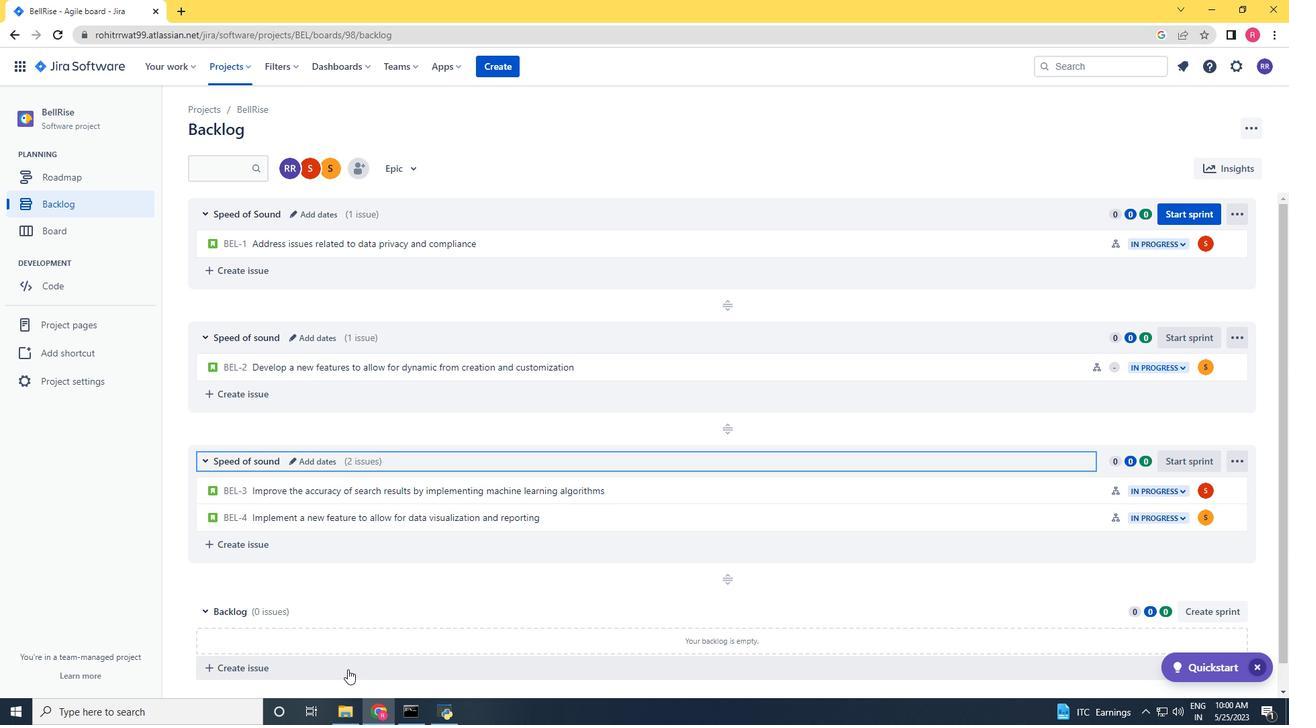 
Action: Mouse scrolled (335, 666) with delta (0, 0)
Screenshot: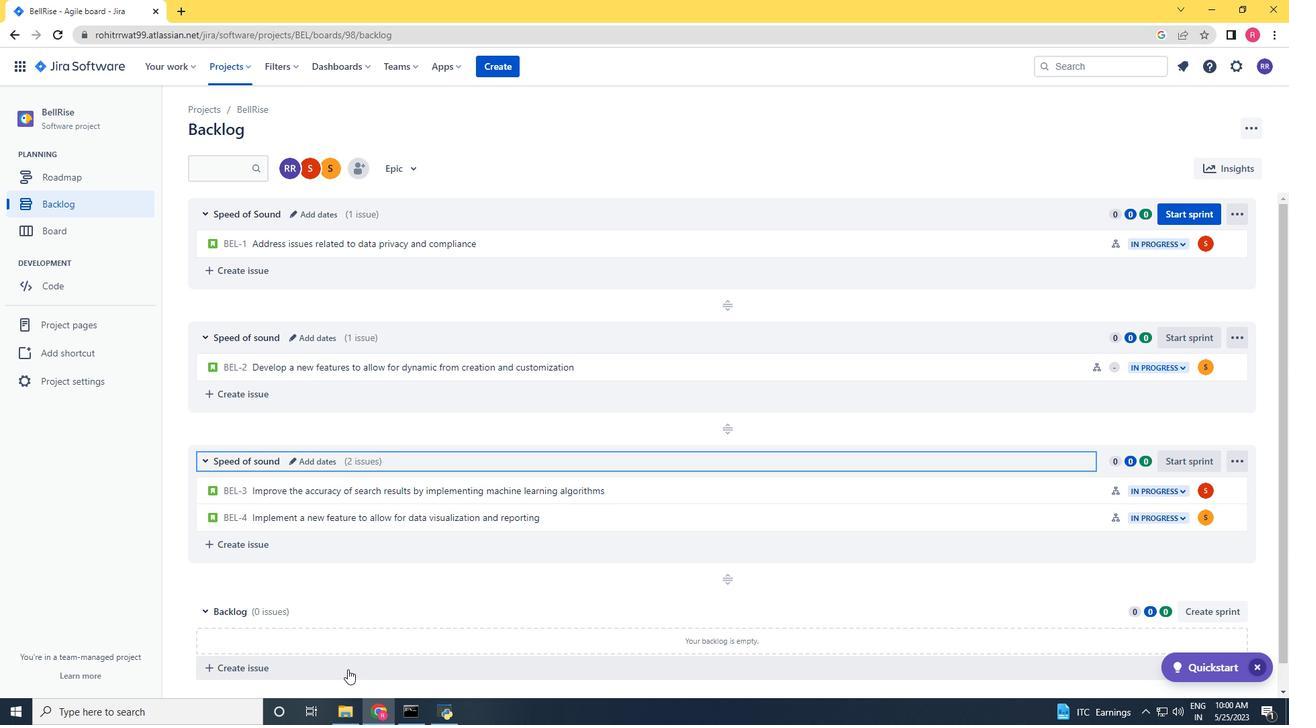 
Action: Mouse moved to (334, 666)
Screenshot: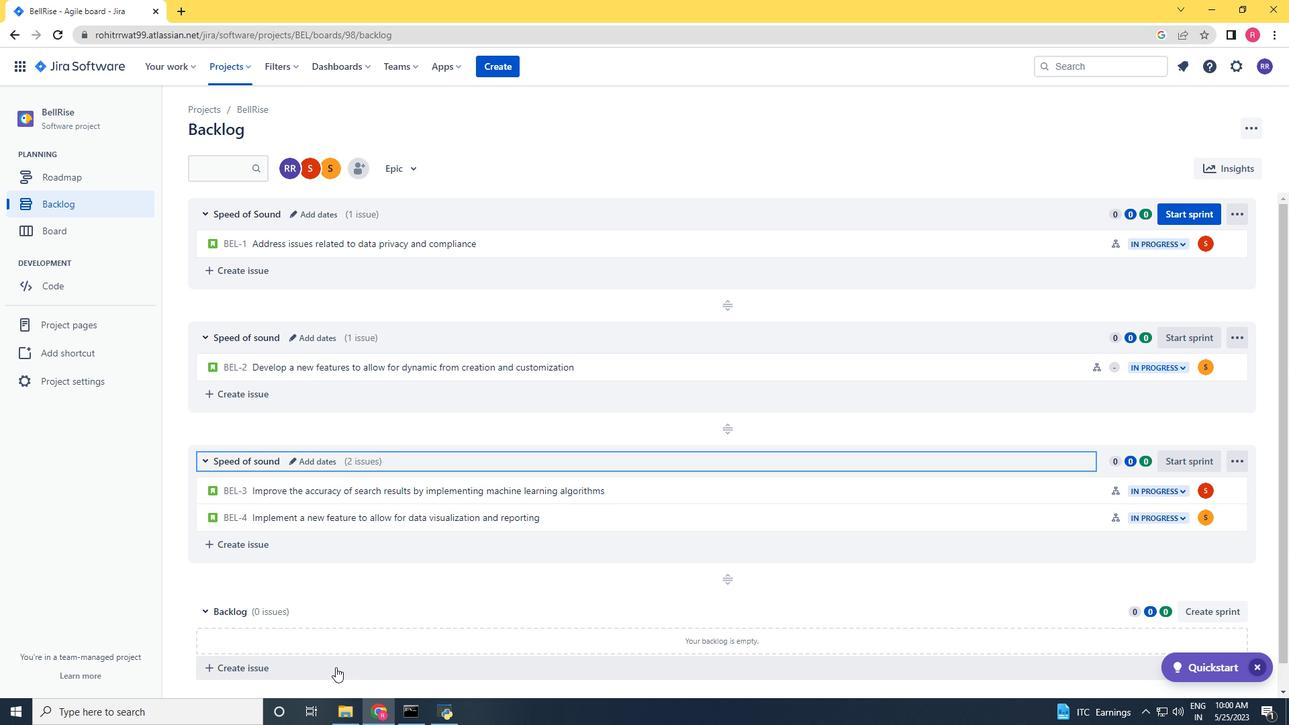 
Action: Mouse scrolled (334, 666) with delta (0, 0)
Screenshot: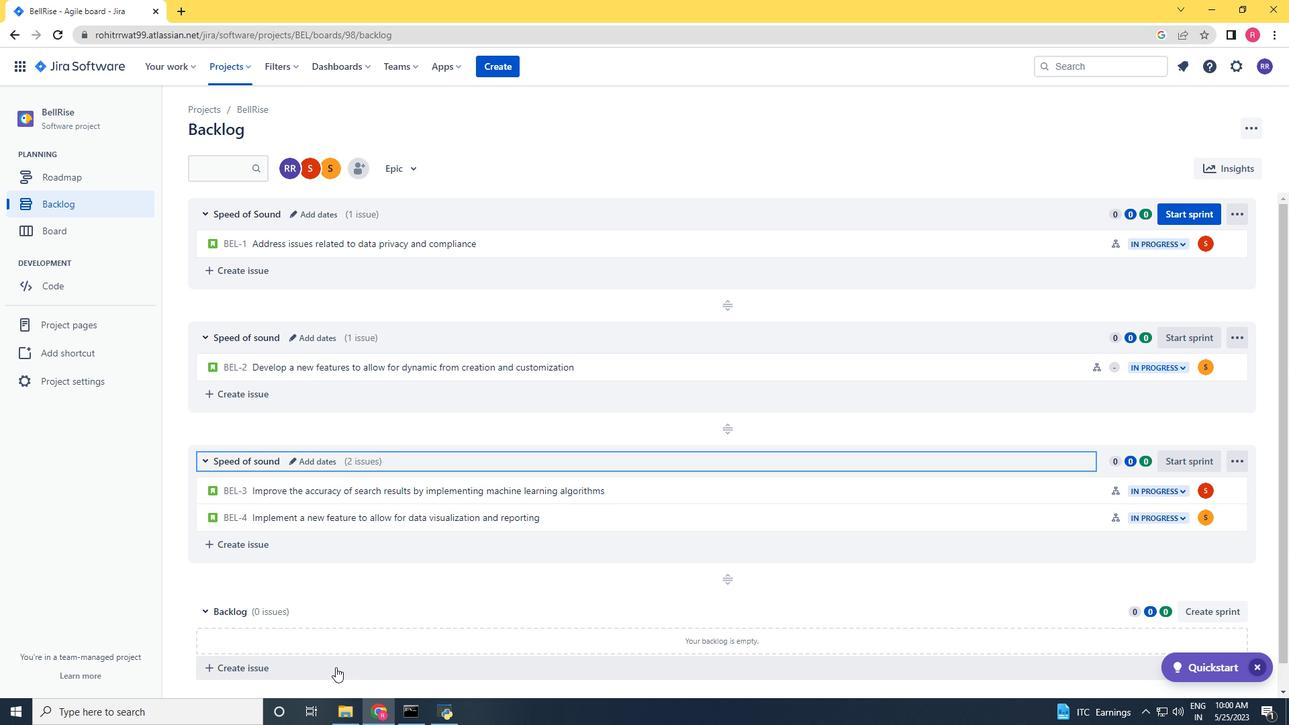 
Action: Mouse moved to (330, 663)
Screenshot: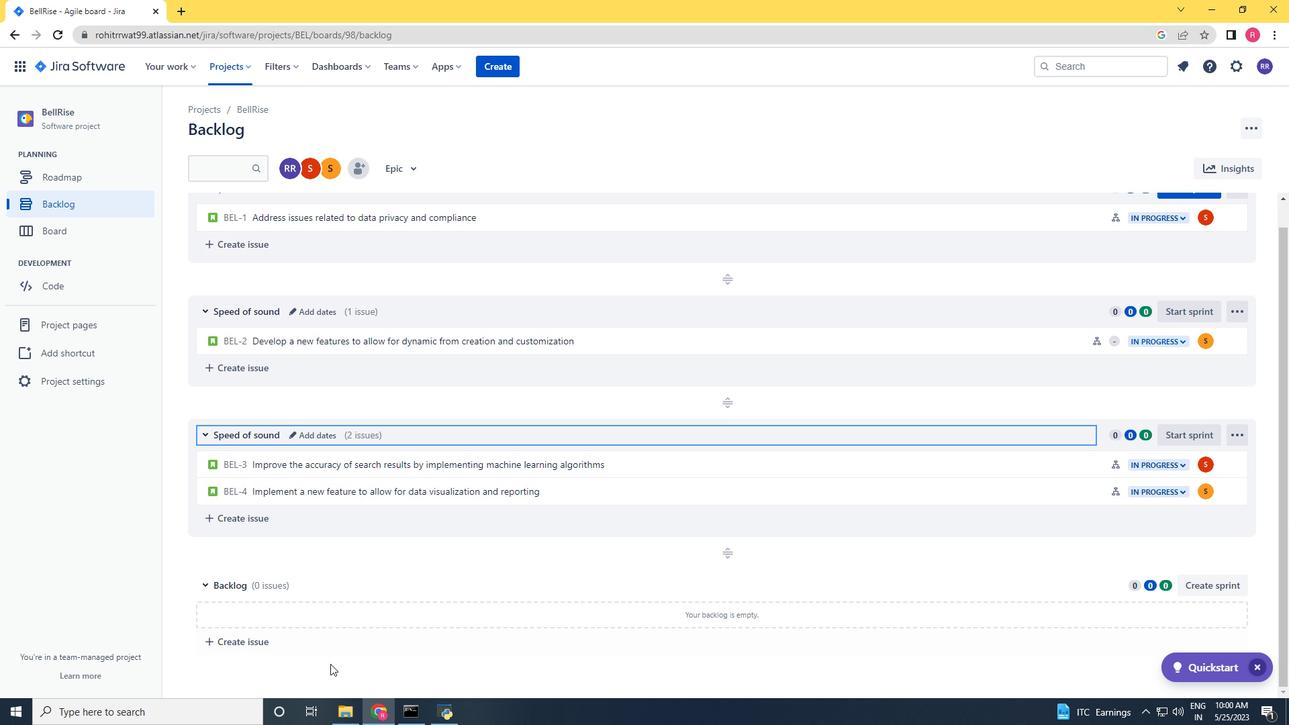 
Action: Mouse scrolled (330, 664) with delta (0, 0)
Screenshot: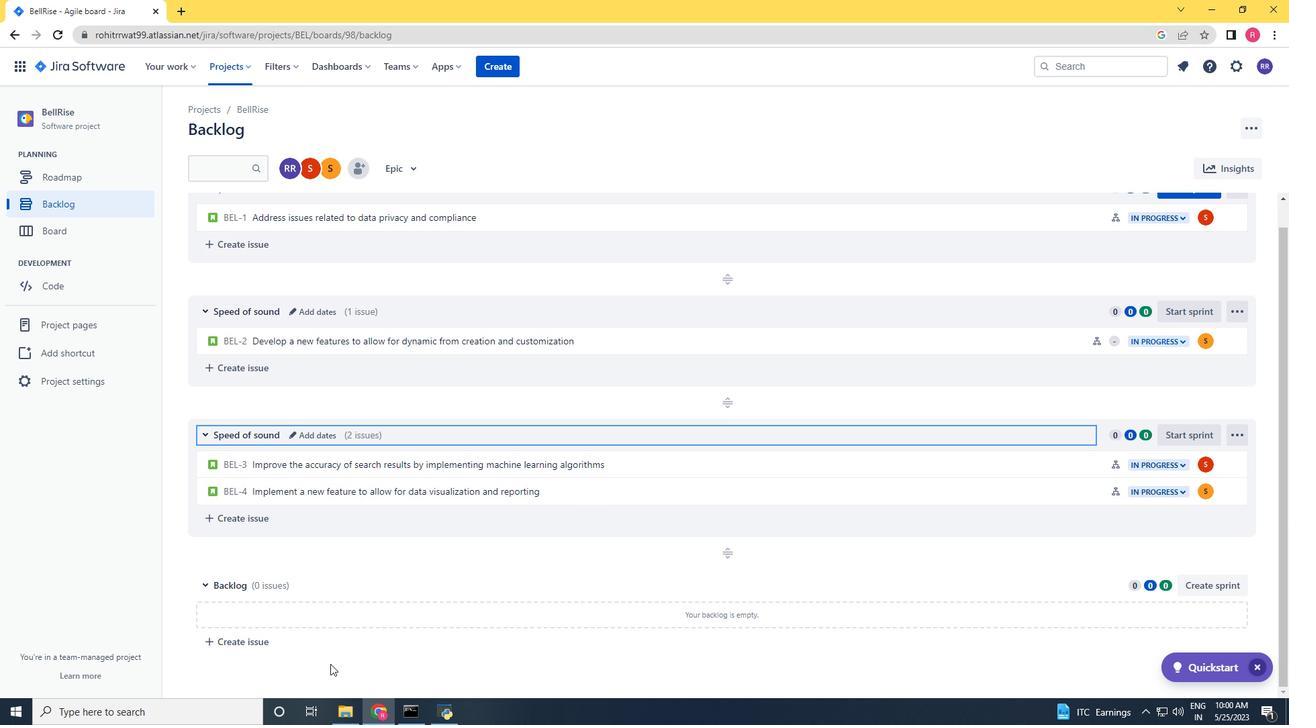
Action: Mouse scrolled (330, 664) with delta (0, 0)
Screenshot: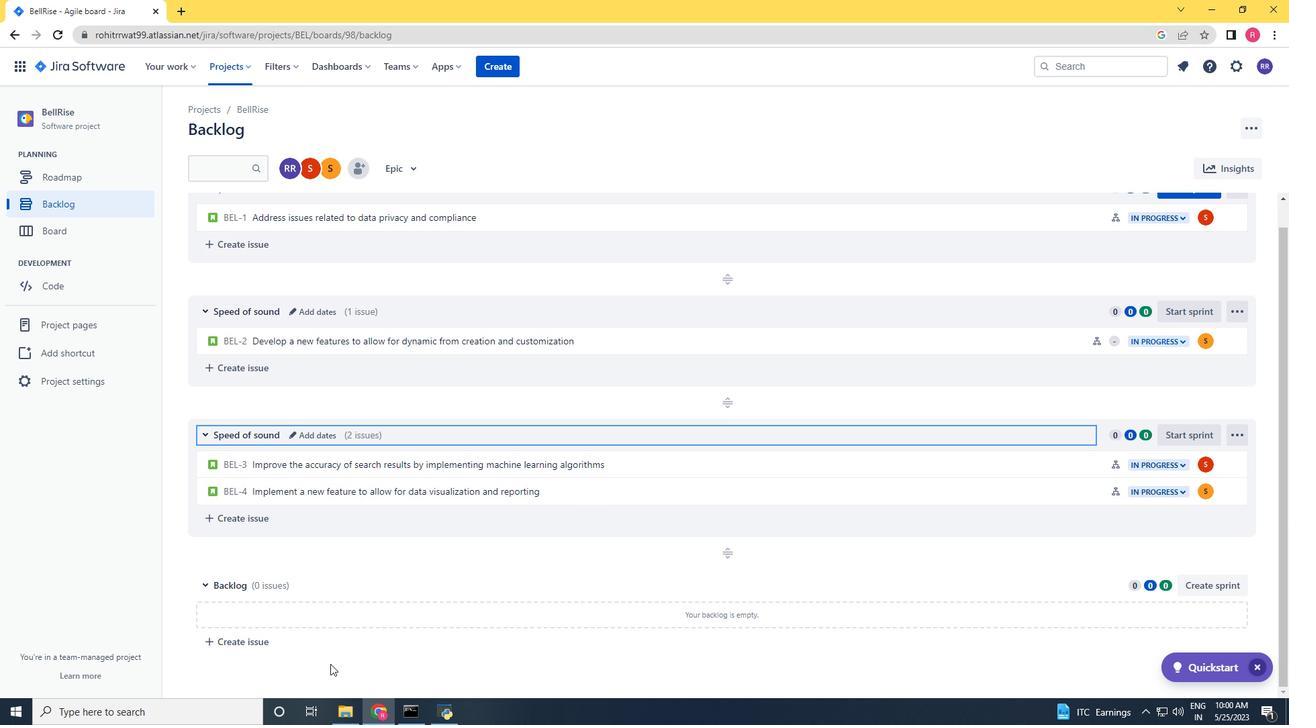 
Action: Mouse scrolled (330, 664) with delta (0, 0)
Screenshot: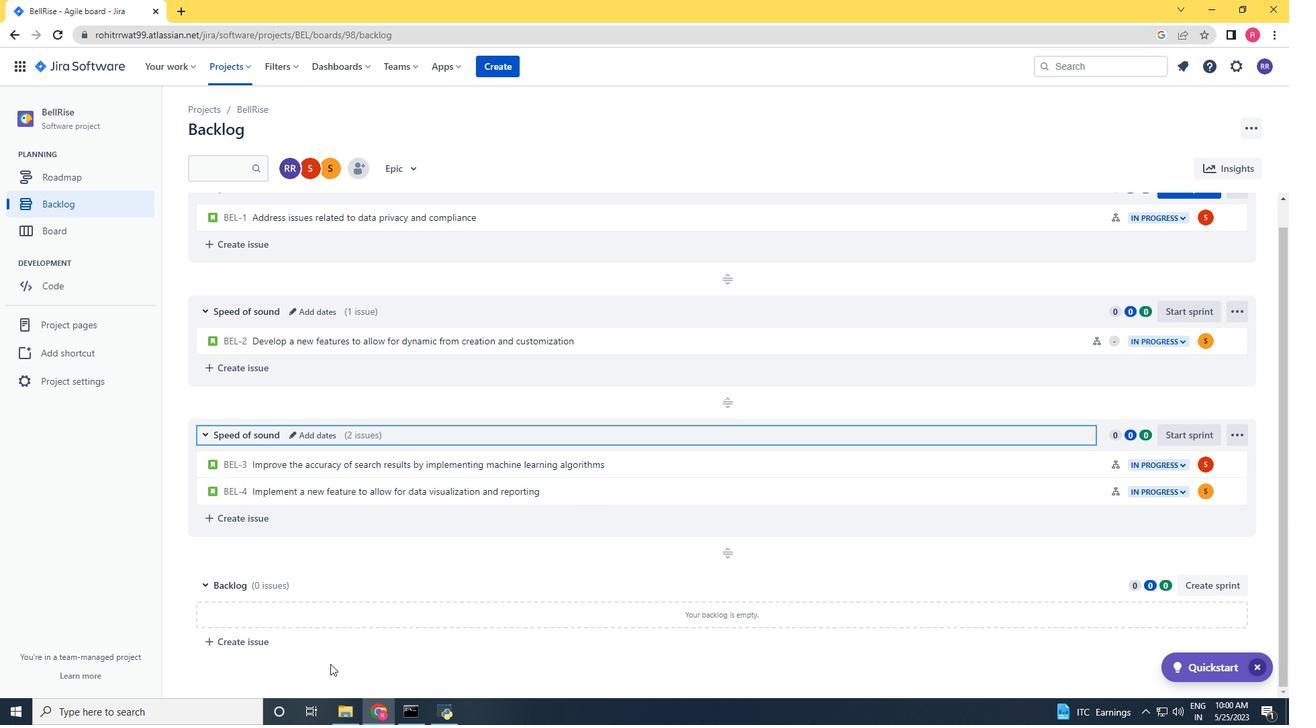 
Action: Mouse scrolled (330, 664) with delta (0, 0)
Screenshot: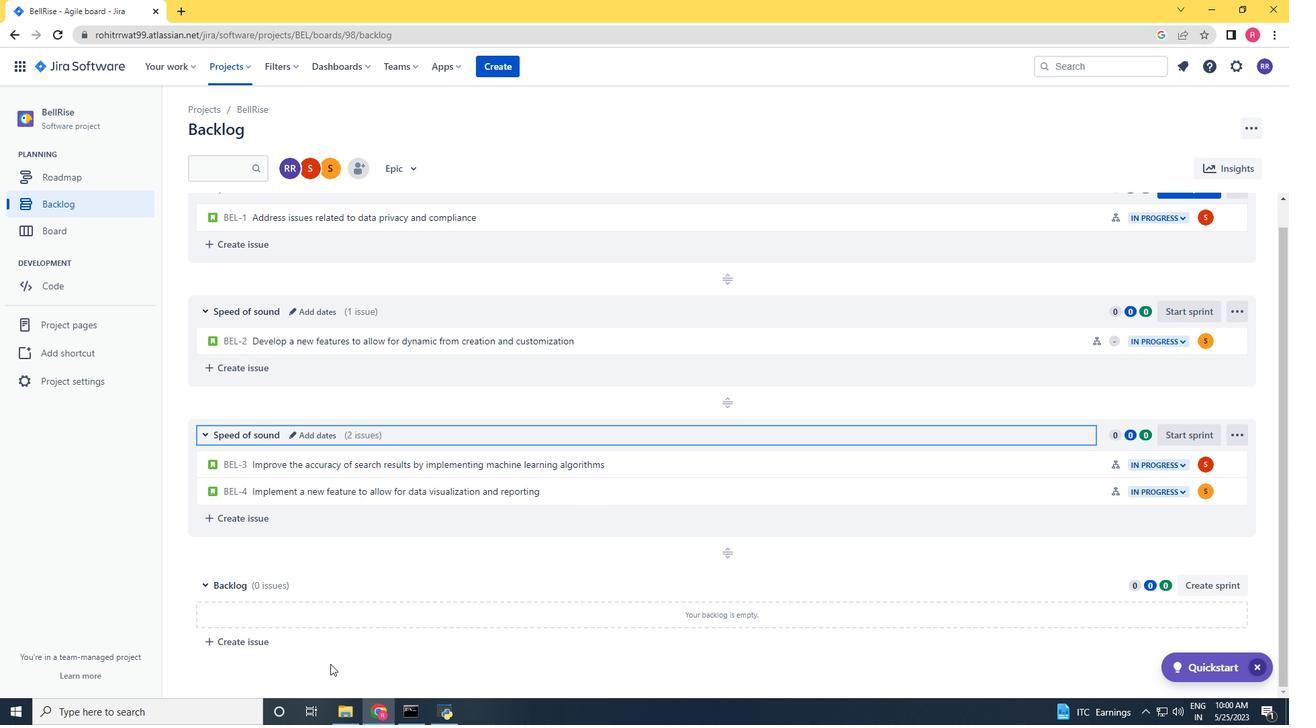 
Action: Mouse scrolled (330, 664) with delta (0, 0)
Screenshot: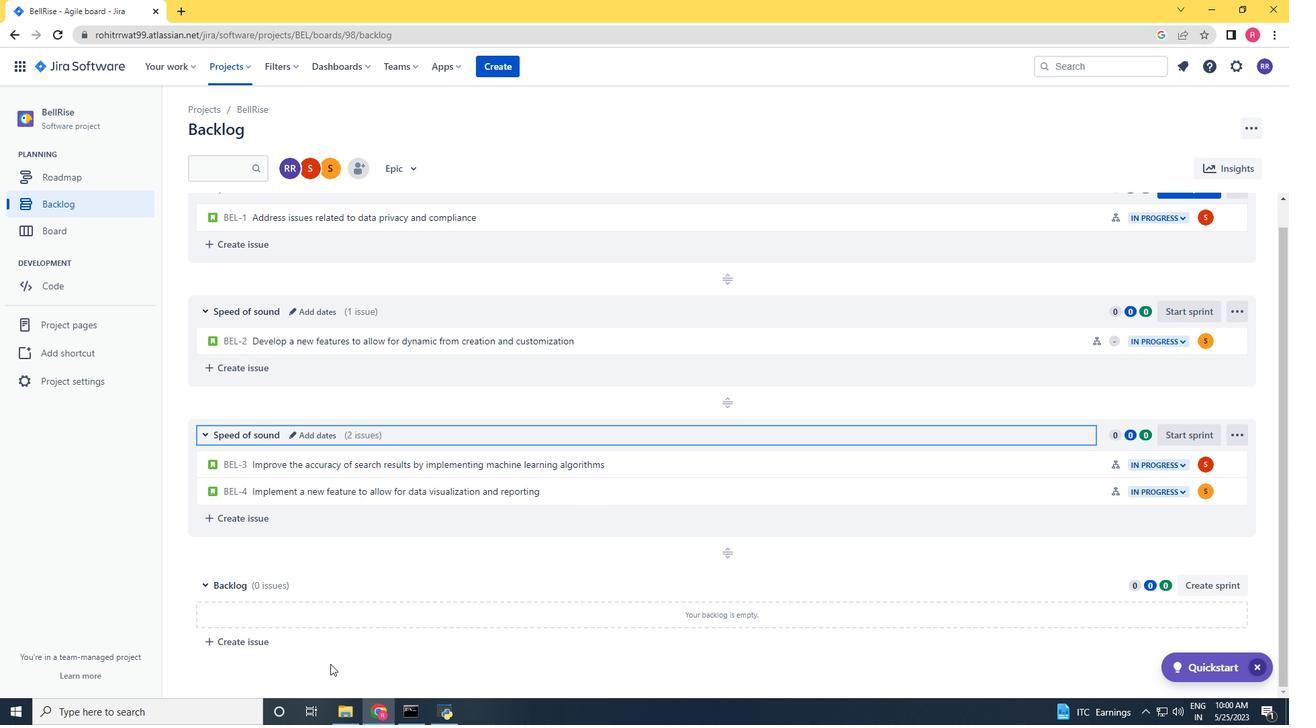 
Action: Mouse scrolled (330, 664) with delta (0, 0)
Screenshot: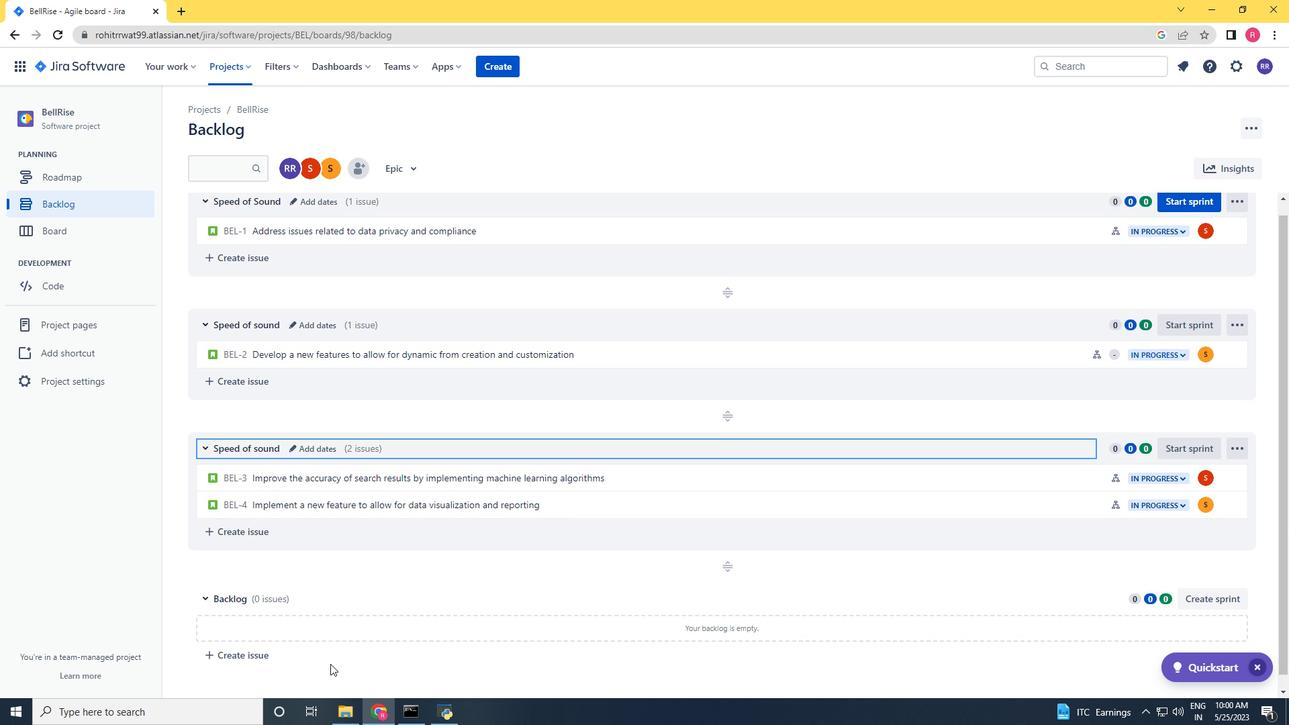 
Action: Mouse scrolled (330, 664) with delta (0, 0)
Screenshot: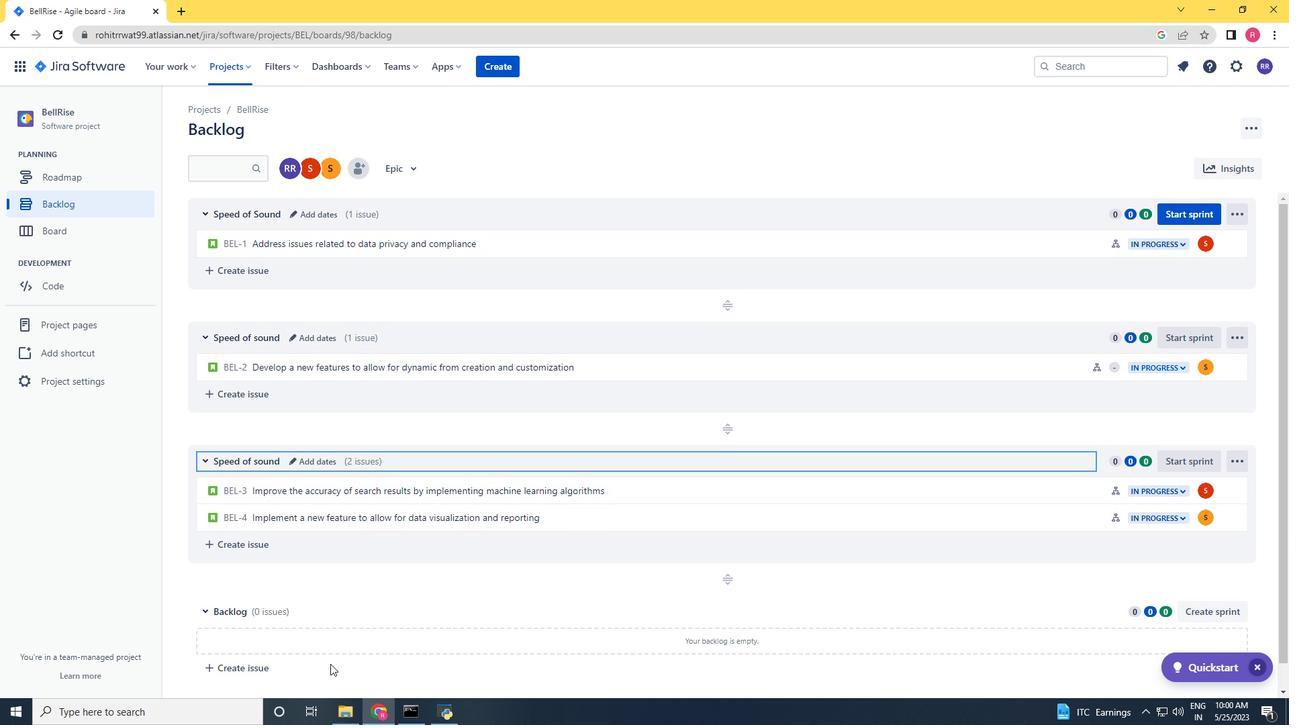 
Action: Mouse scrolled (330, 664) with delta (0, 0)
Screenshot: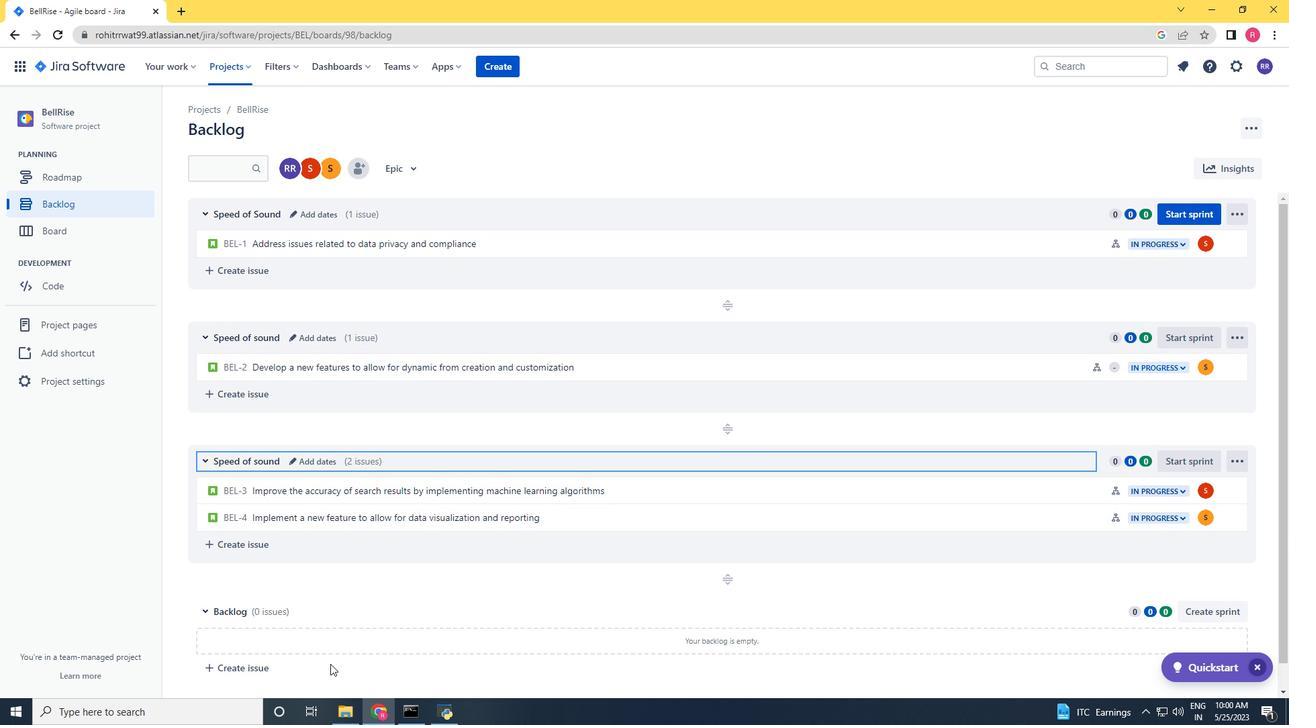 
Action: Mouse scrolled (330, 663) with delta (0, 0)
Screenshot: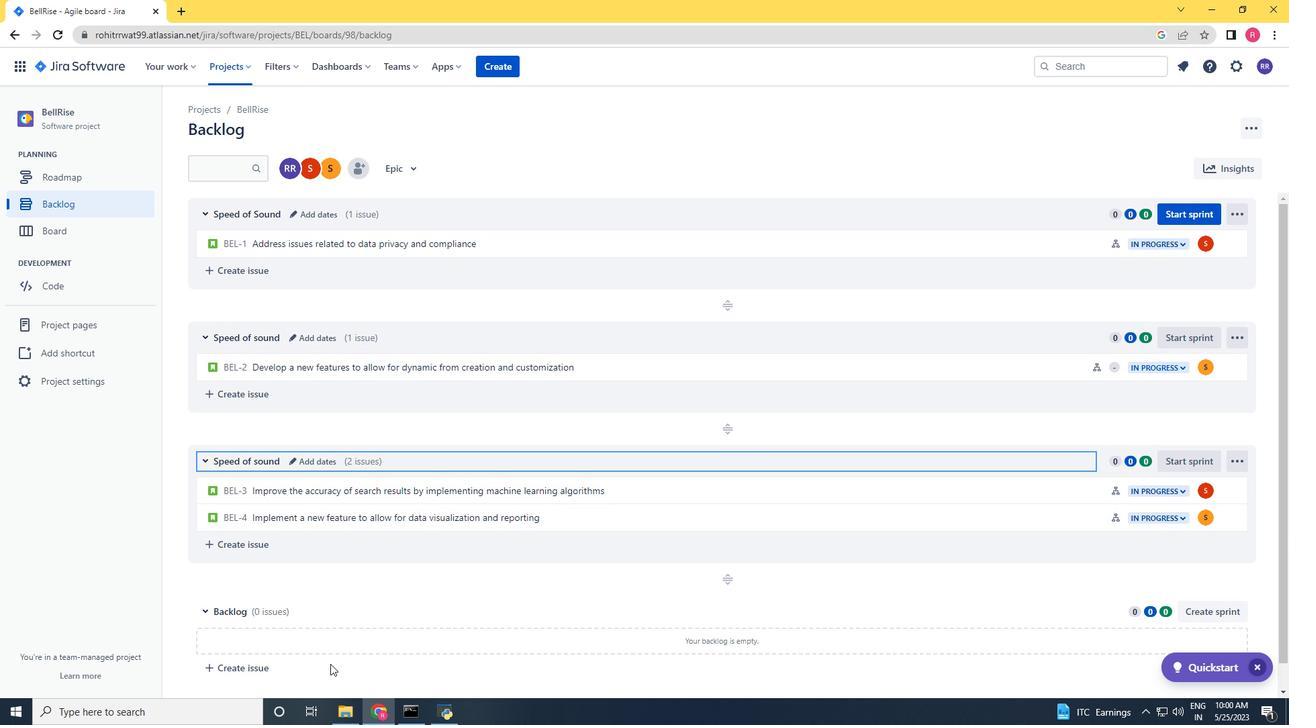 
Action: Mouse scrolled (330, 663) with delta (0, 0)
Screenshot: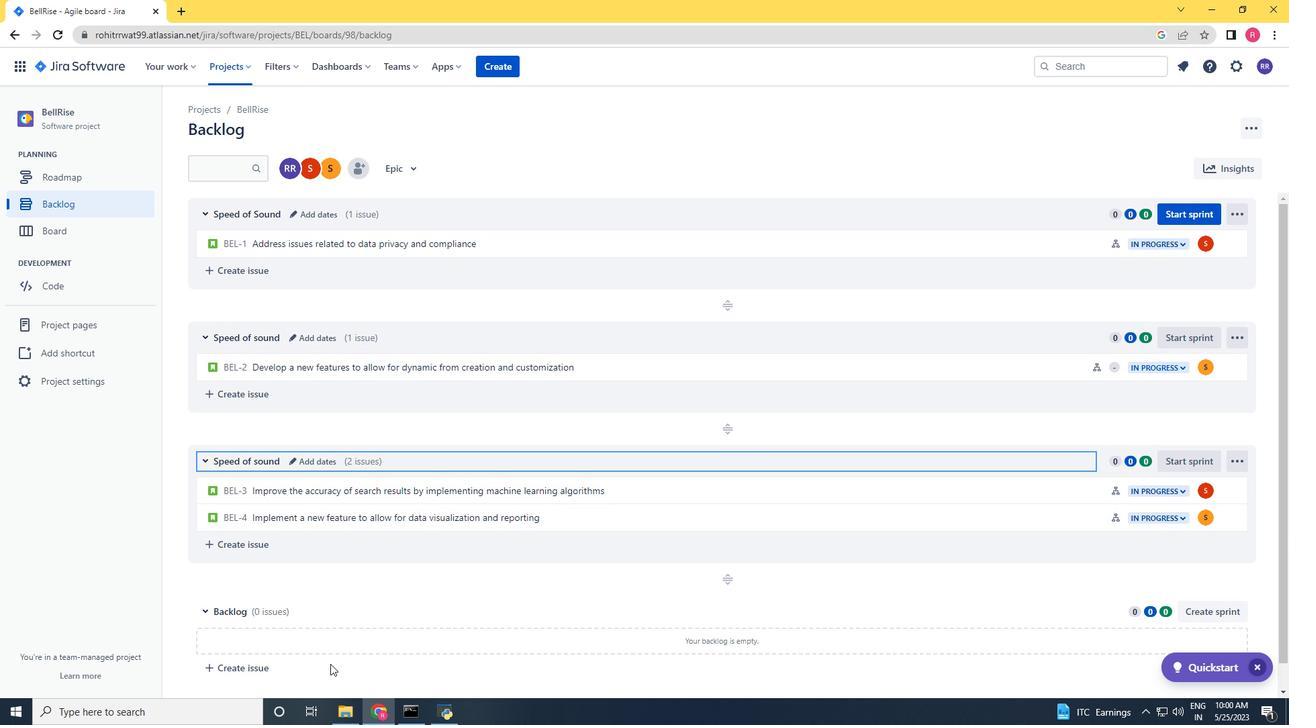 
Action: Mouse scrolled (330, 663) with delta (0, 0)
Screenshot: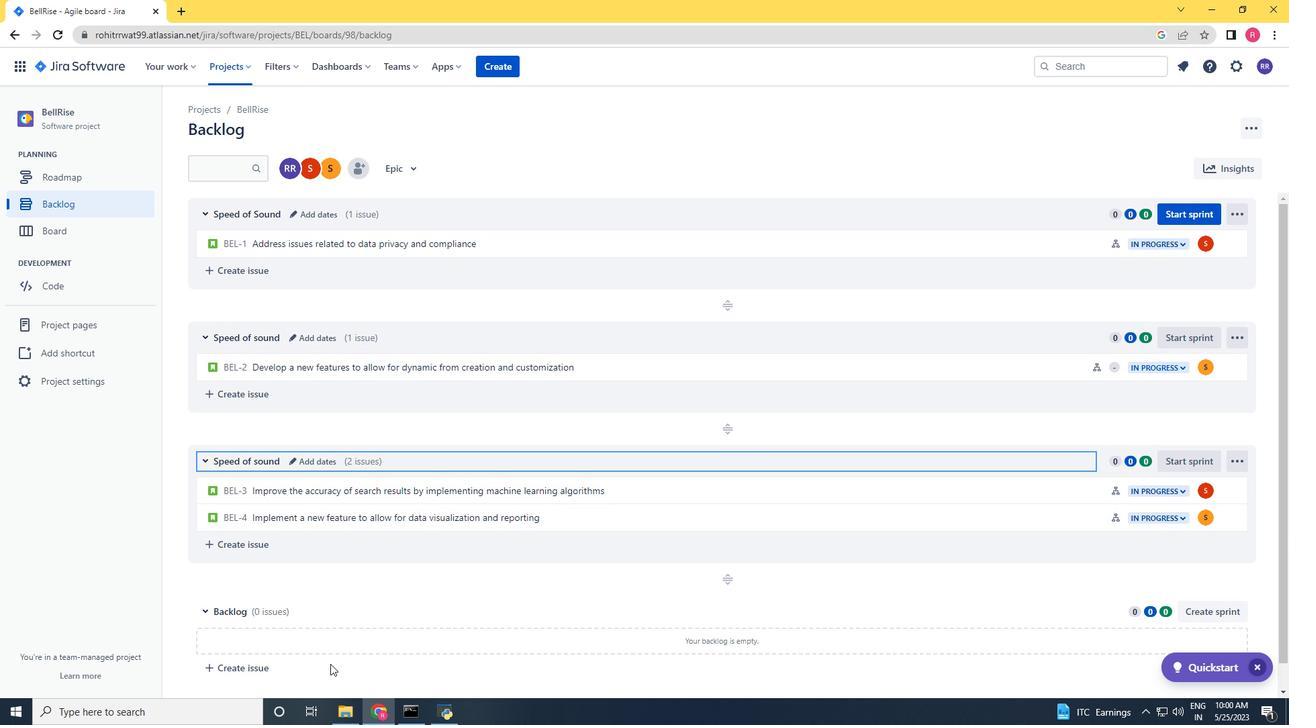 
Action: Mouse scrolled (330, 663) with delta (0, 0)
Screenshot: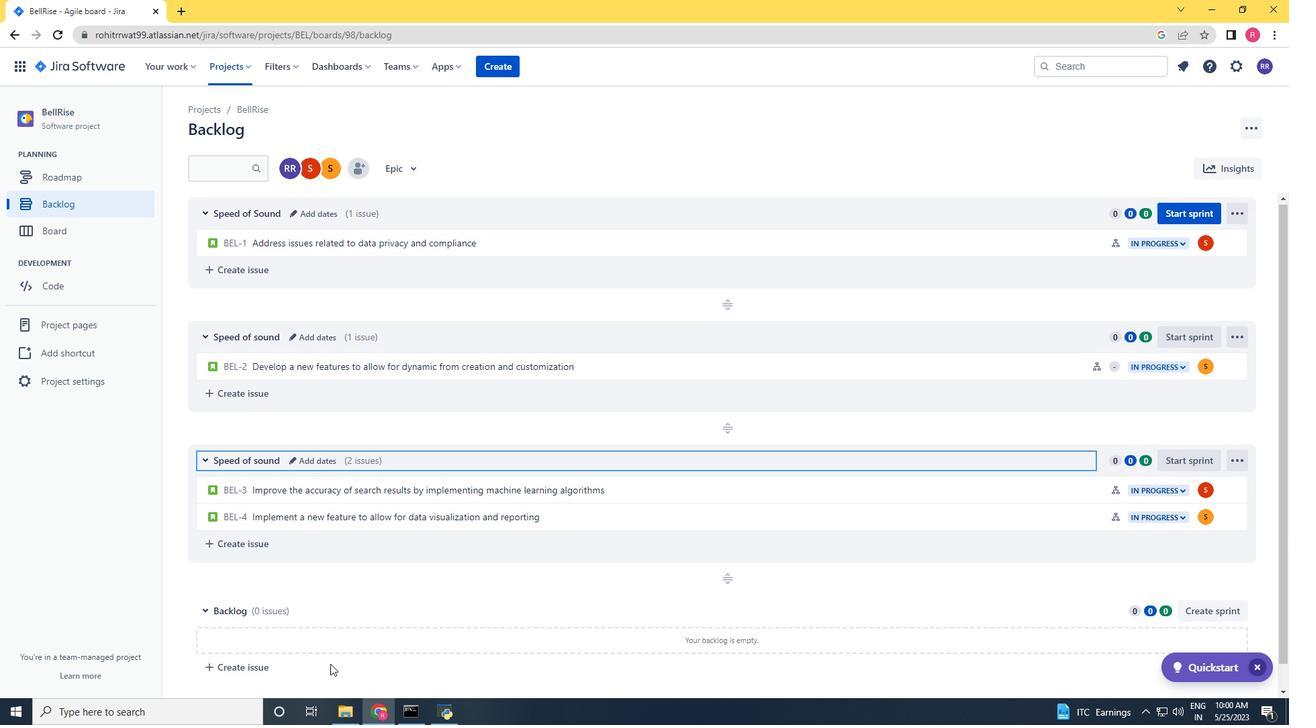 
Action: Mouse scrolled (330, 663) with delta (0, 0)
Screenshot: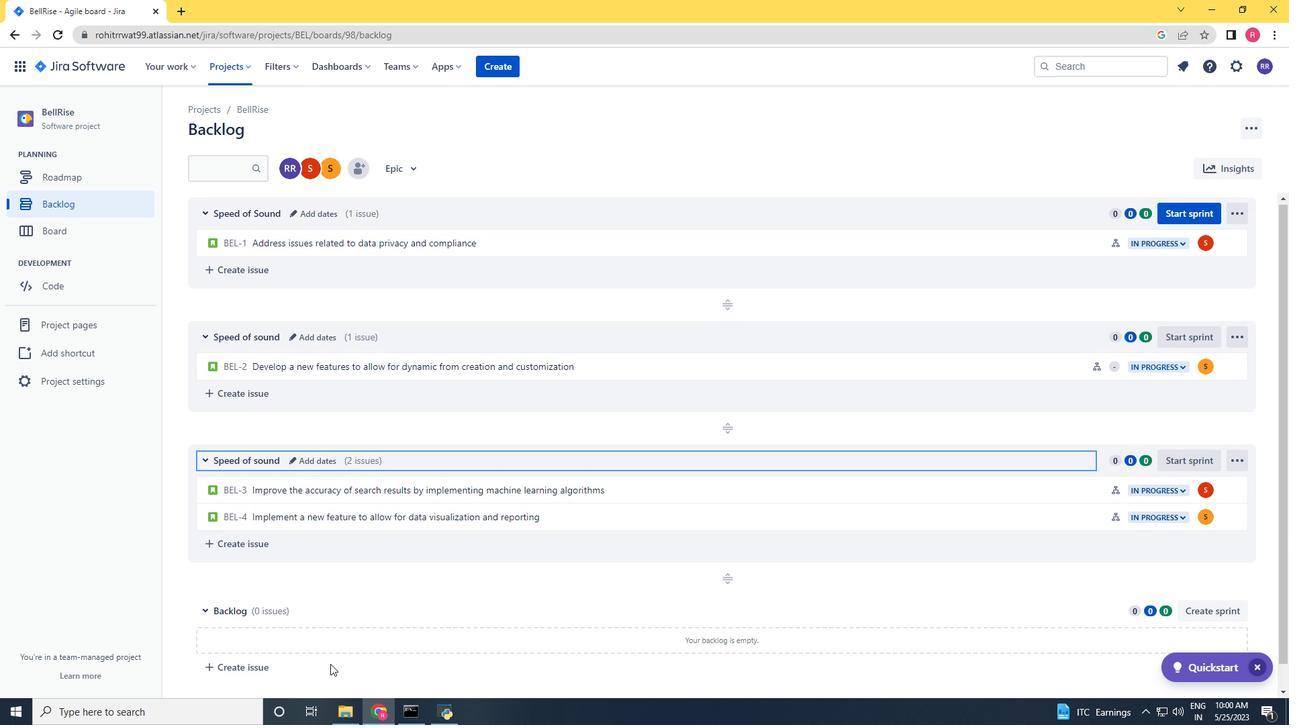 
Action: Mouse scrolled (330, 663) with delta (0, 0)
Screenshot: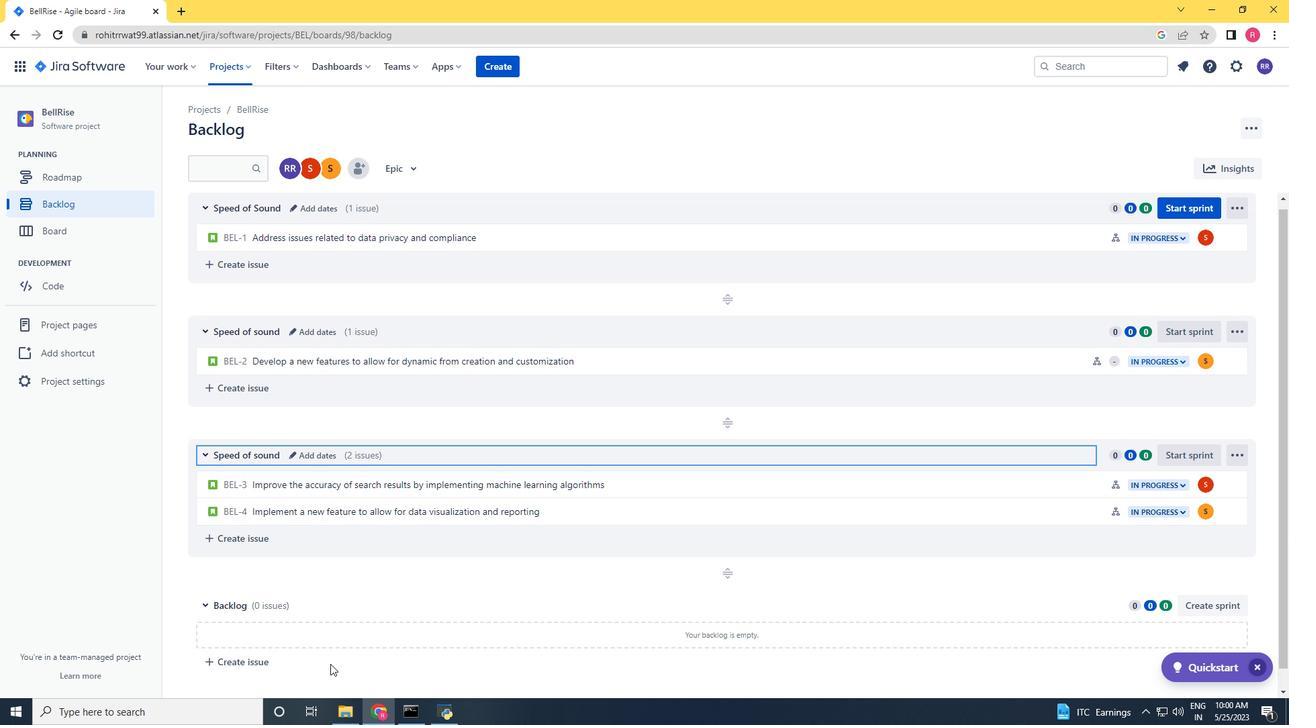 
Action: Mouse scrolled (330, 663) with delta (0, 0)
Screenshot: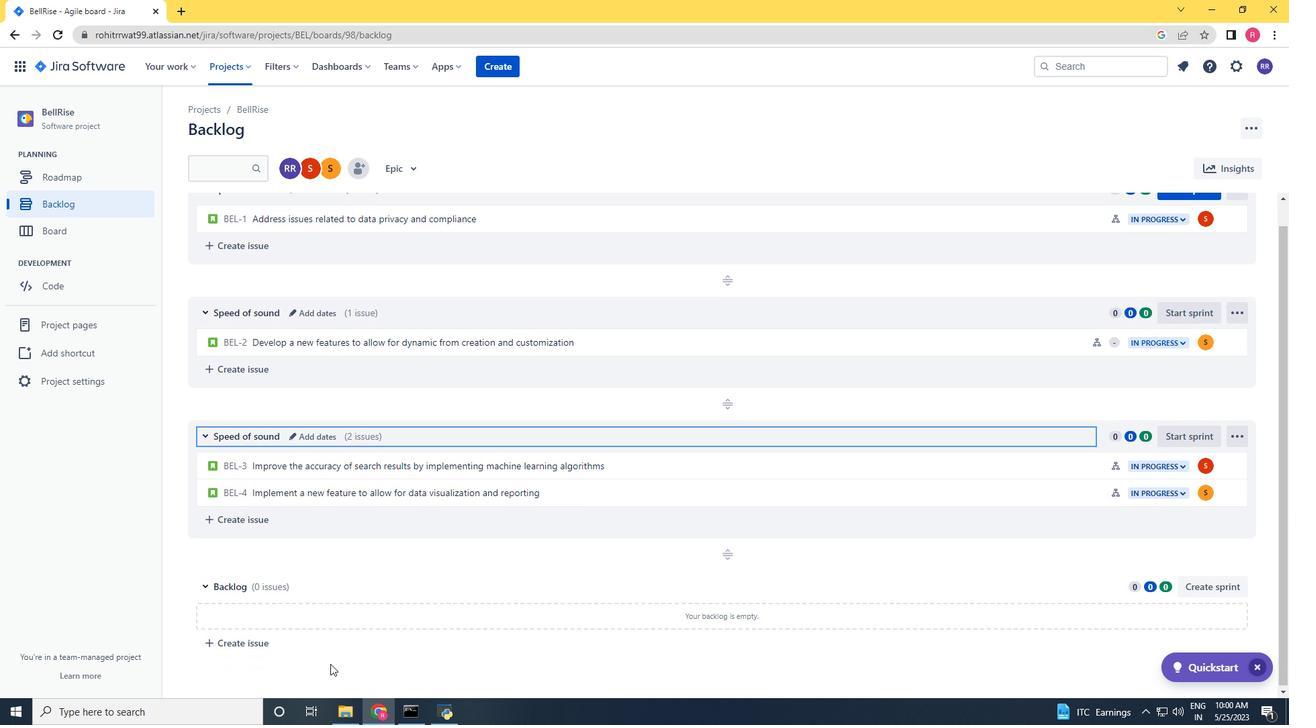 
Action: Mouse scrolled (330, 664) with delta (0, 0)
Screenshot: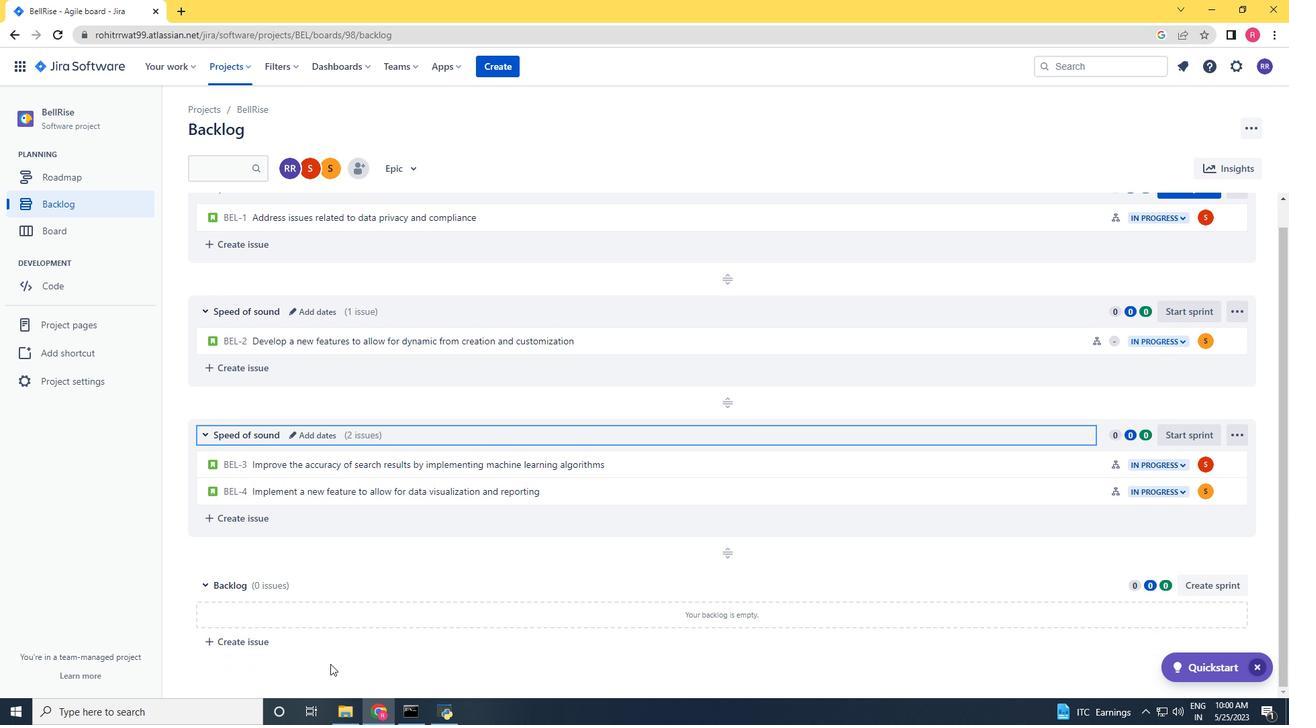 
Action: Mouse scrolled (330, 664) with delta (0, 0)
Screenshot: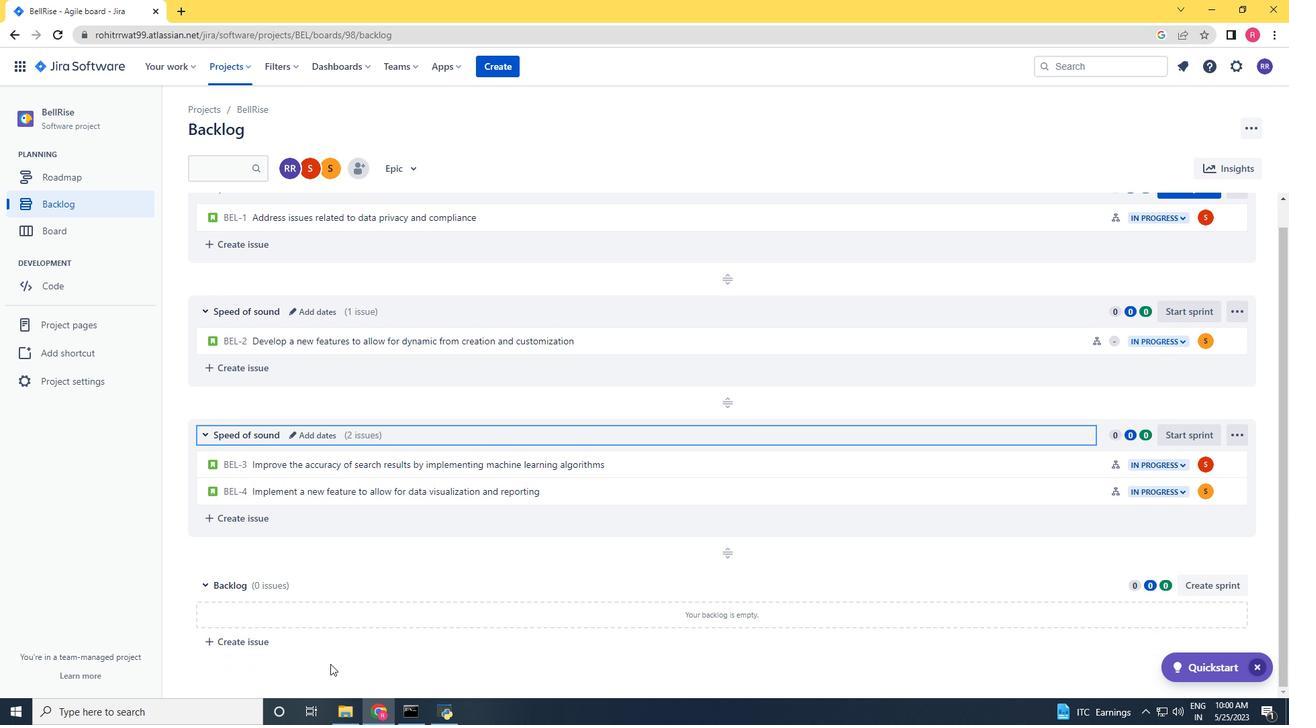 
Action: Mouse scrolled (330, 664) with delta (0, 0)
Screenshot: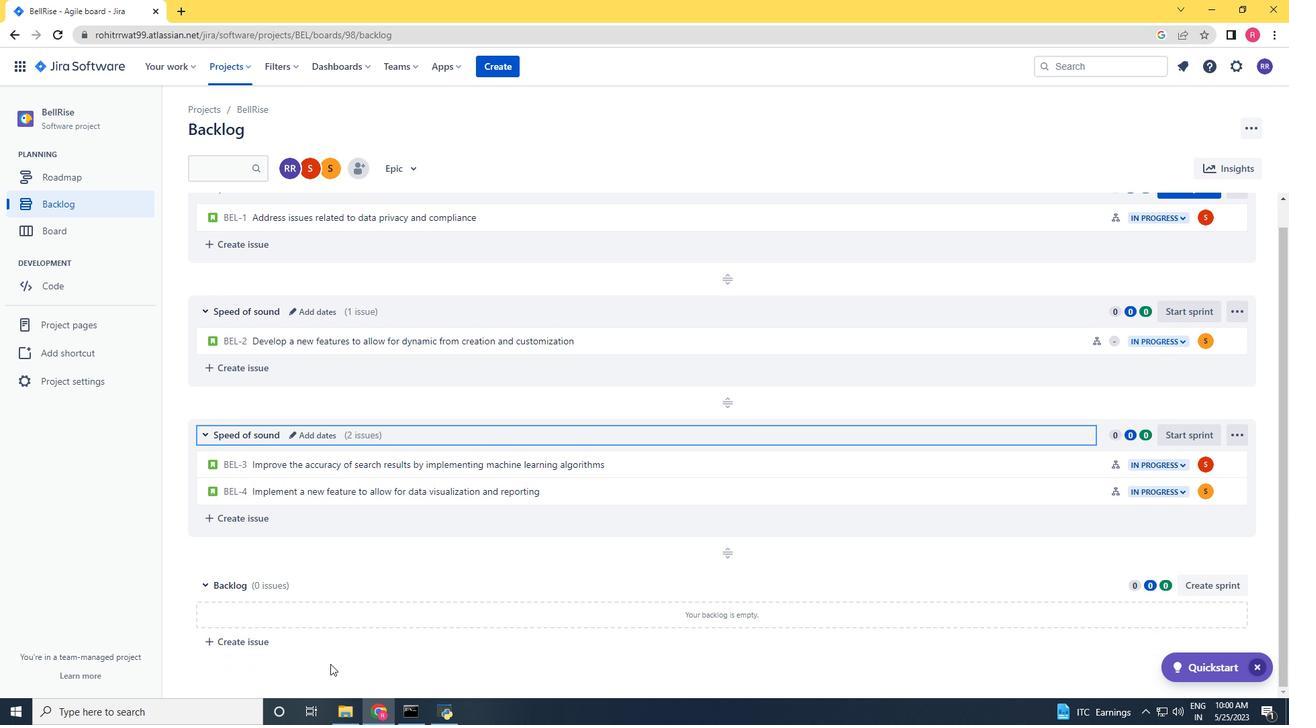 
Action: Mouse scrolled (330, 664) with delta (0, 0)
Screenshot: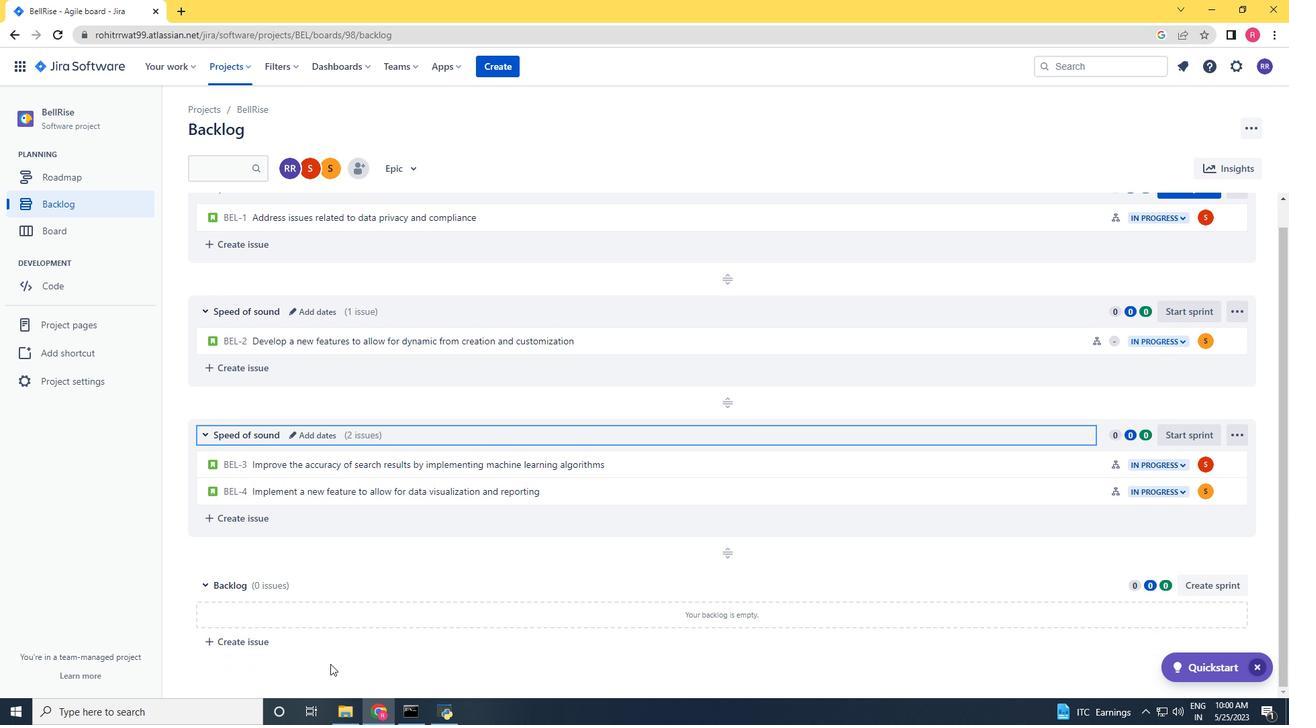 
Action: Mouse scrolled (330, 664) with delta (0, 0)
Screenshot: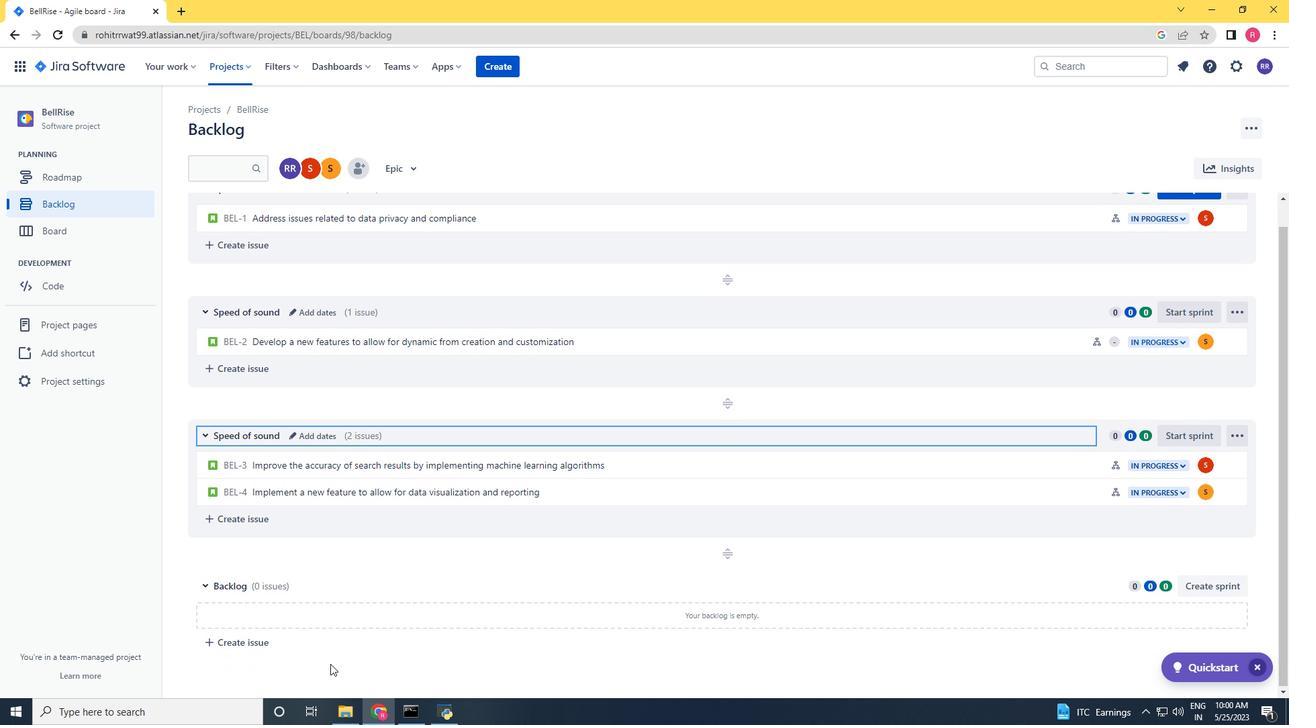 
Action: Mouse scrolled (330, 664) with delta (0, 0)
Screenshot: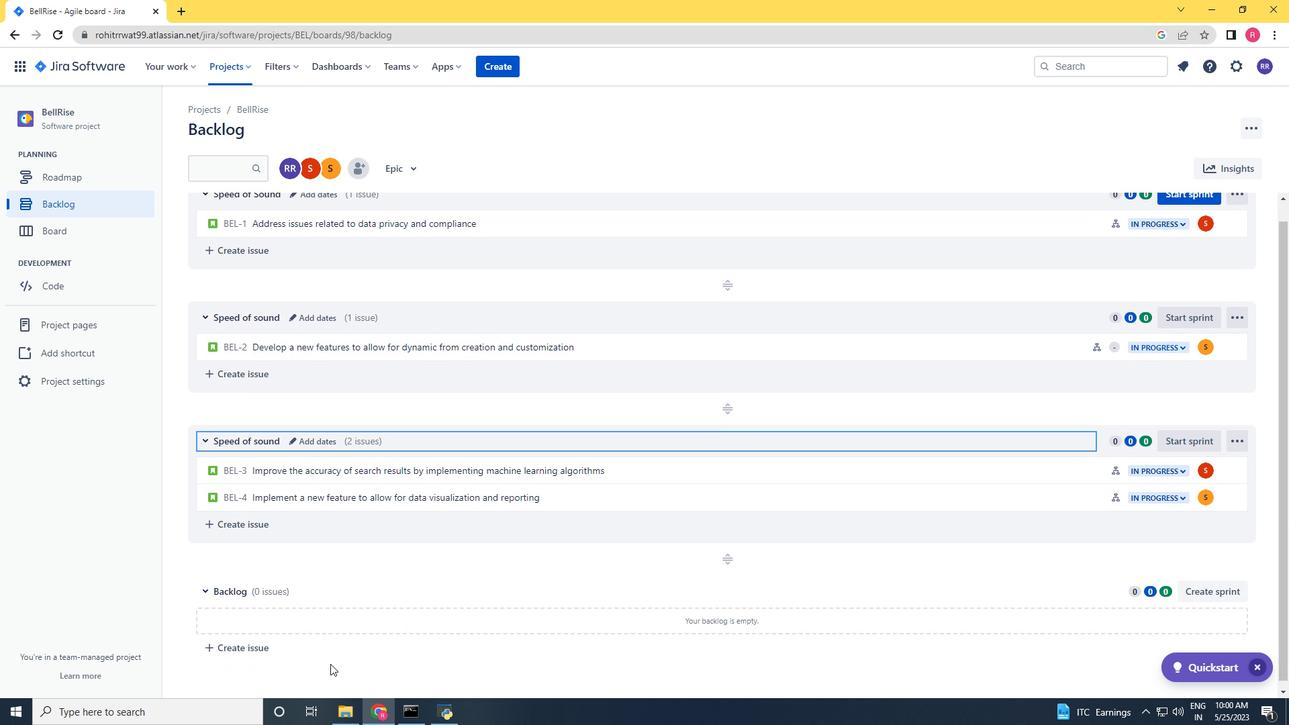 
